Task: Search one way flight ticket for 1 adult, 1 child, 1 infant in seat in premium economy from Gulfport/biloxi: Gulfport-biloxi International Airport to Jackson: Jackson Hole Airport on 5-2-2023. Choice of flights is American. Number of bags: 6 checked bags. Price is upto 110000. Outbound departure time preference is 23:45.
Action: Mouse moved to (288, 121)
Screenshot: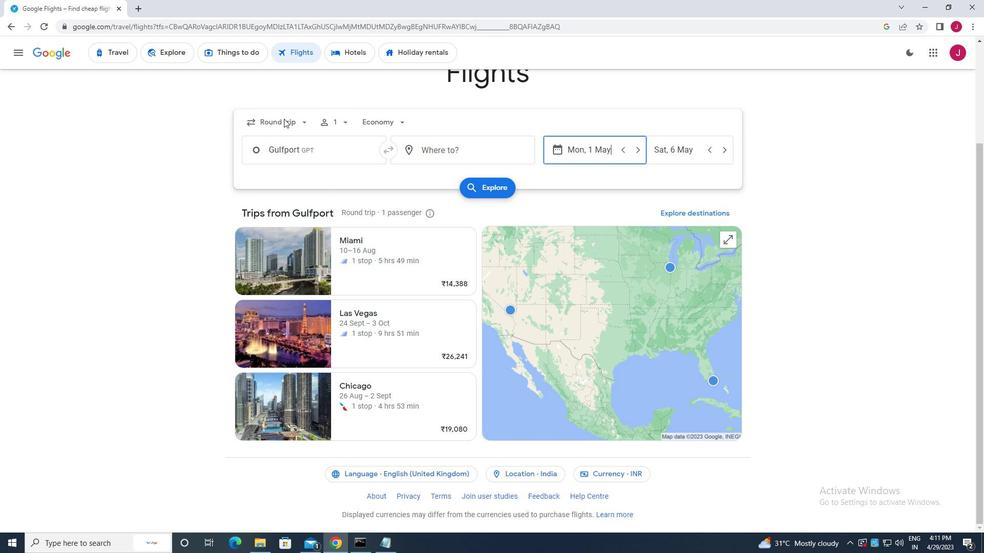 
Action: Mouse pressed left at (288, 121)
Screenshot: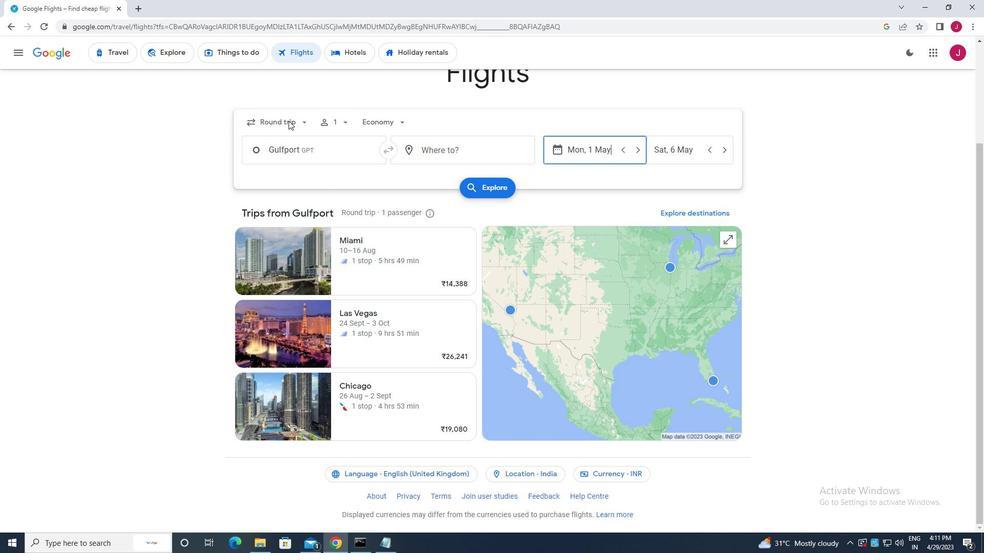 
Action: Mouse moved to (291, 169)
Screenshot: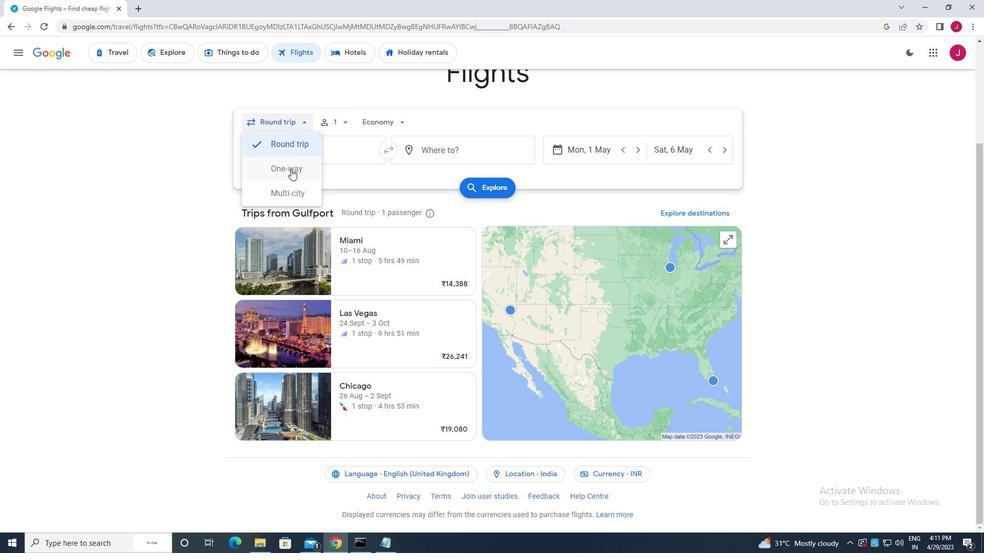 
Action: Mouse pressed left at (291, 169)
Screenshot: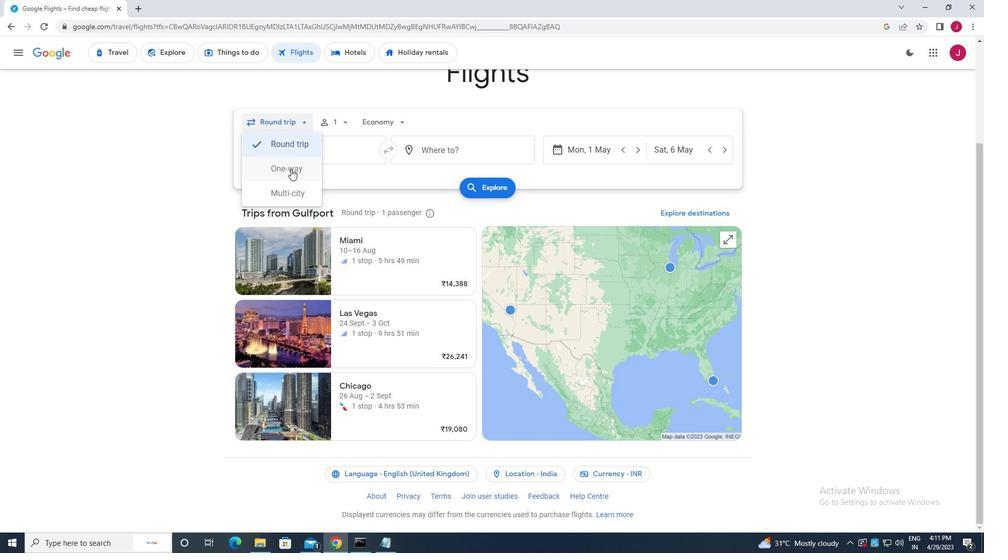 
Action: Mouse moved to (335, 121)
Screenshot: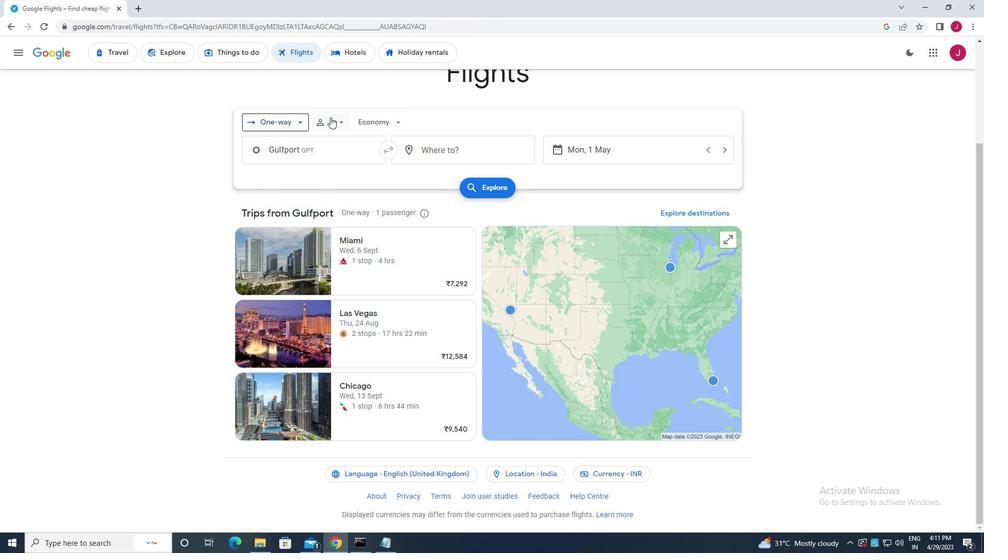 
Action: Mouse pressed left at (335, 121)
Screenshot: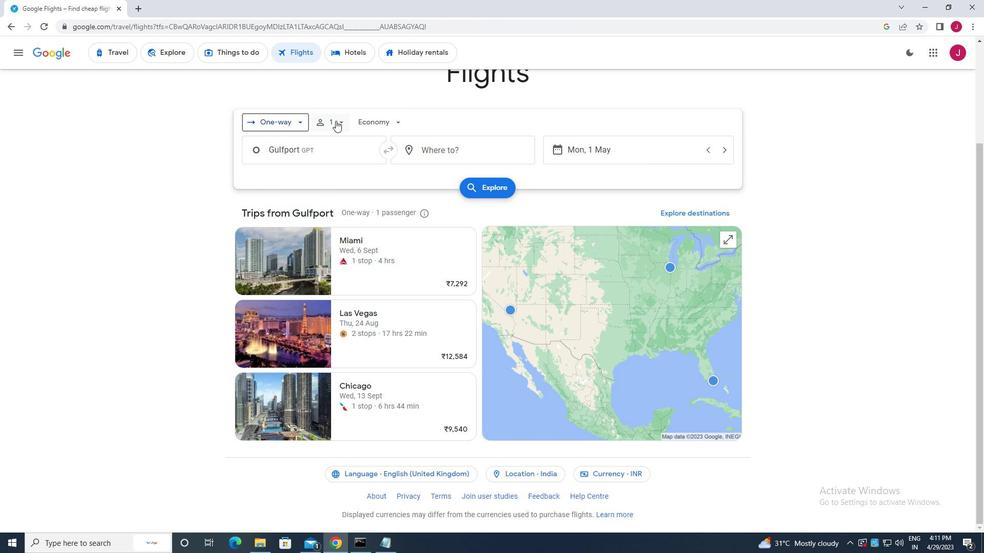 
Action: Mouse moved to (420, 173)
Screenshot: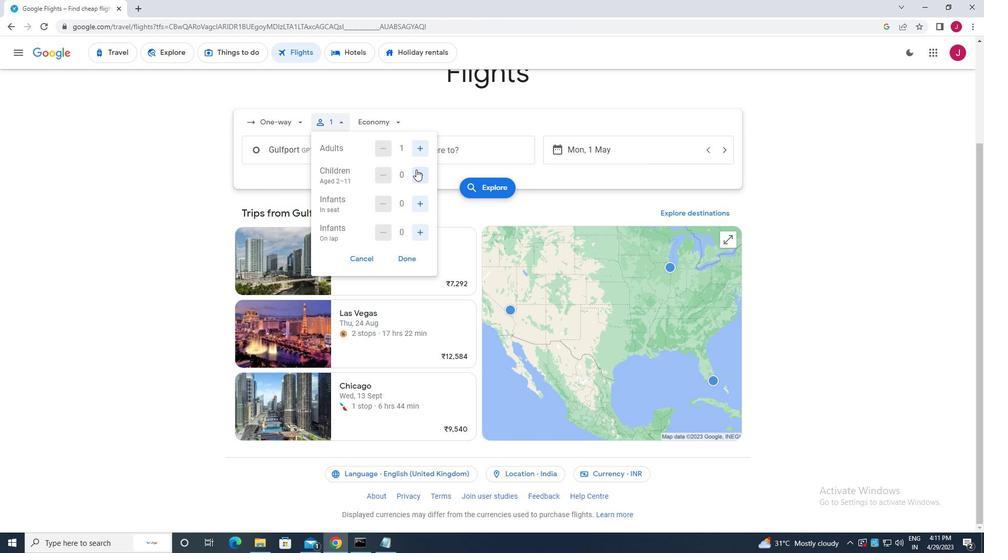 
Action: Mouse pressed left at (420, 173)
Screenshot: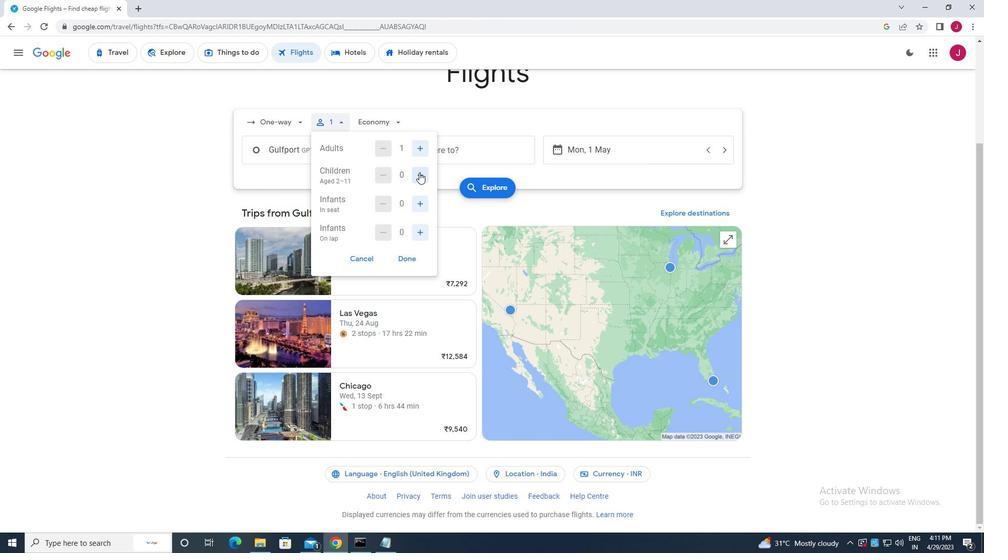 
Action: Mouse moved to (420, 202)
Screenshot: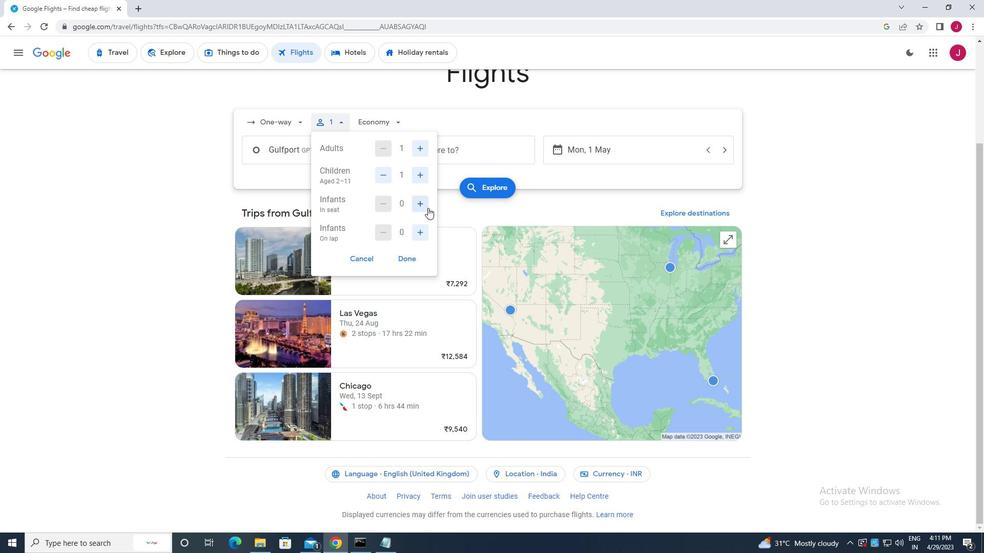 
Action: Mouse pressed left at (420, 202)
Screenshot: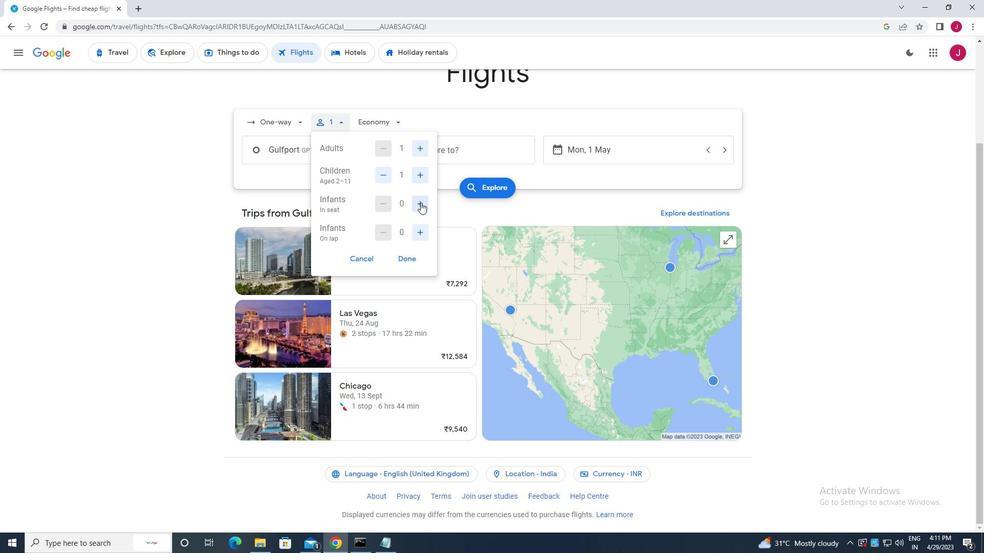 
Action: Mouse moved to (407, 257)
Screenshot: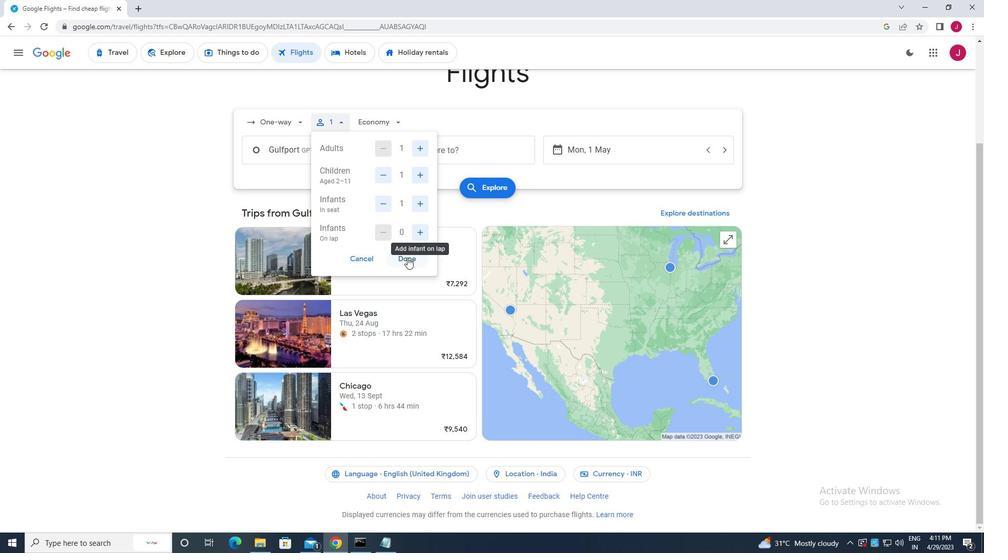 
Action: Mouse pressed left at (407, 257)
Screenshot: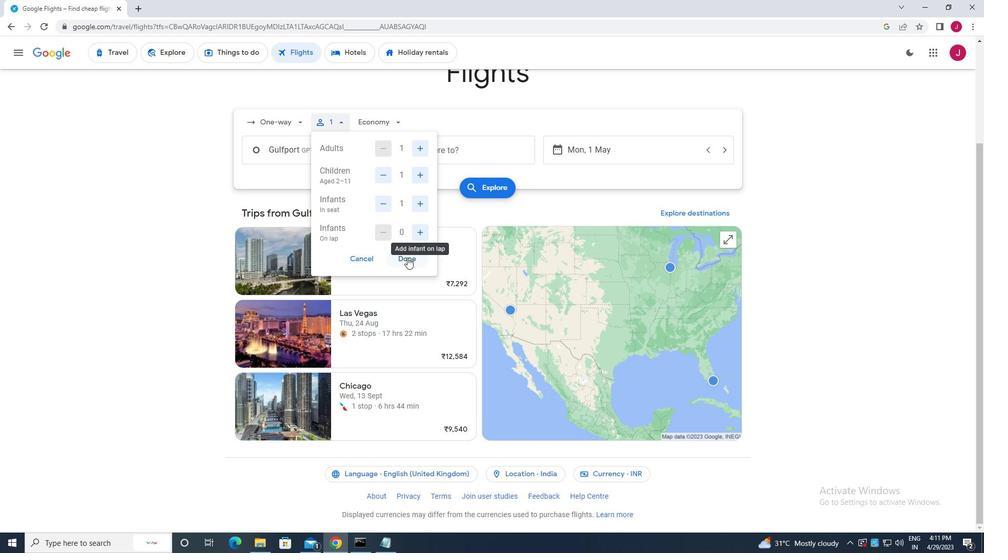 
Action: Mouse moved to (391, 123)
Screenshot: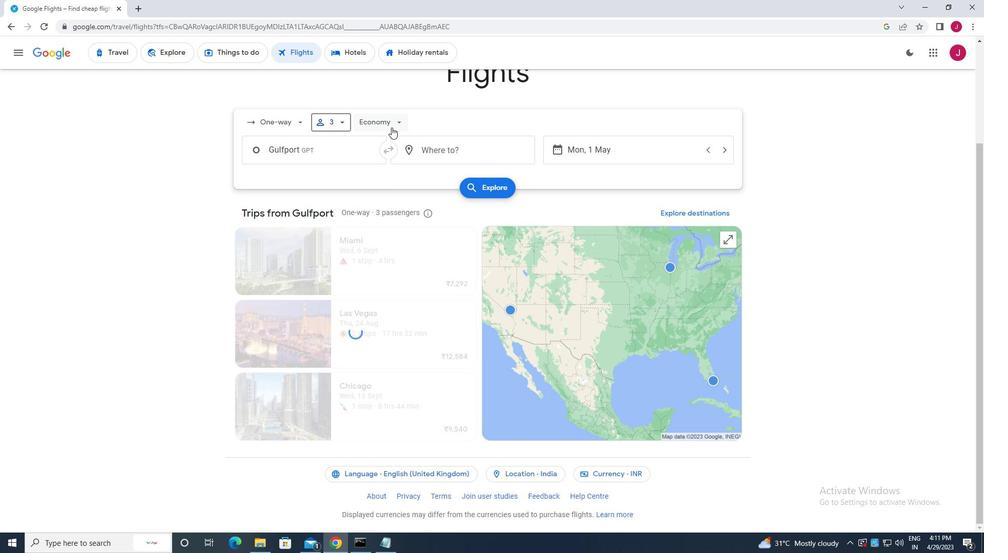 
Action: Mouse pressed left at (391, 123)
Screenshot: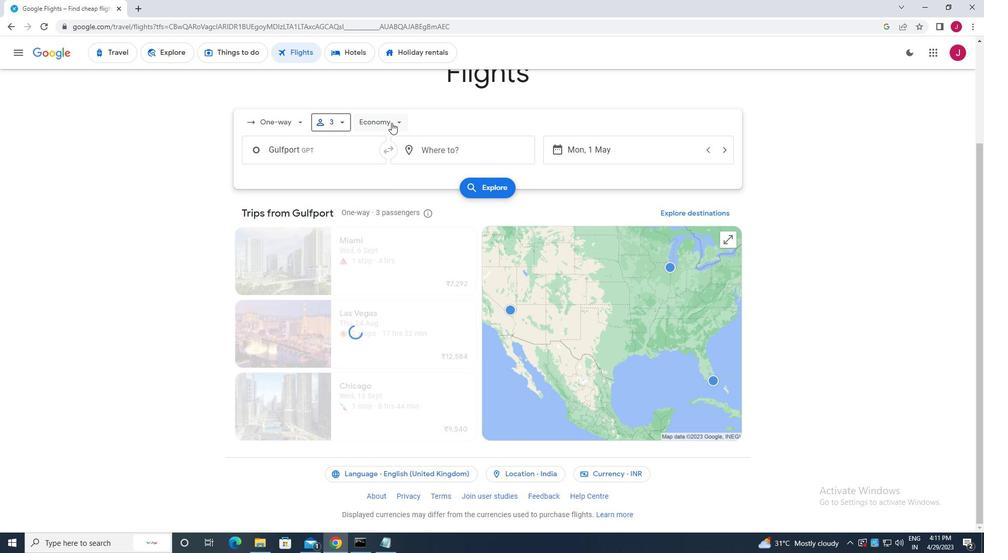 
Action: Mouse moved to (400, 168)
Screenshot: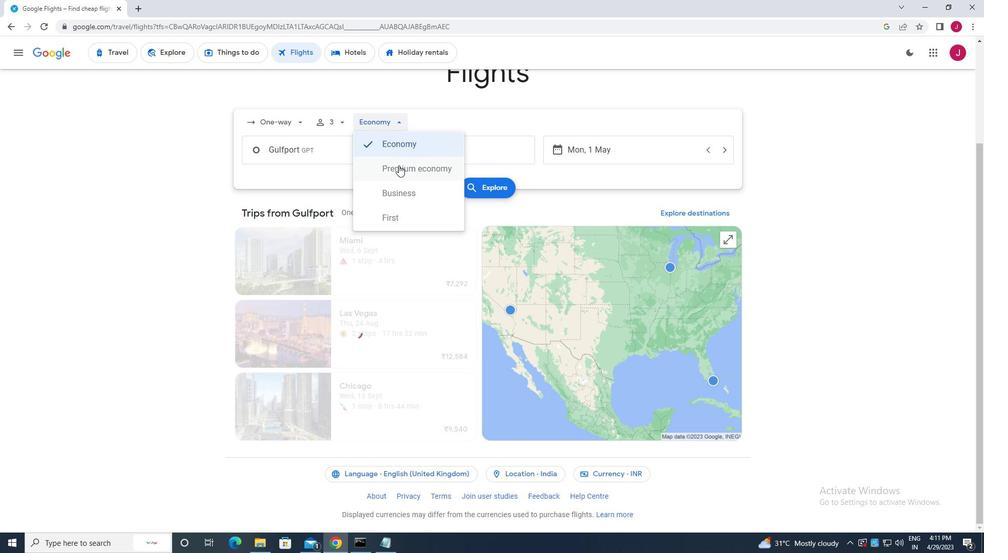 
Action: Mouse pressed left at (400, 168)
Screenshot: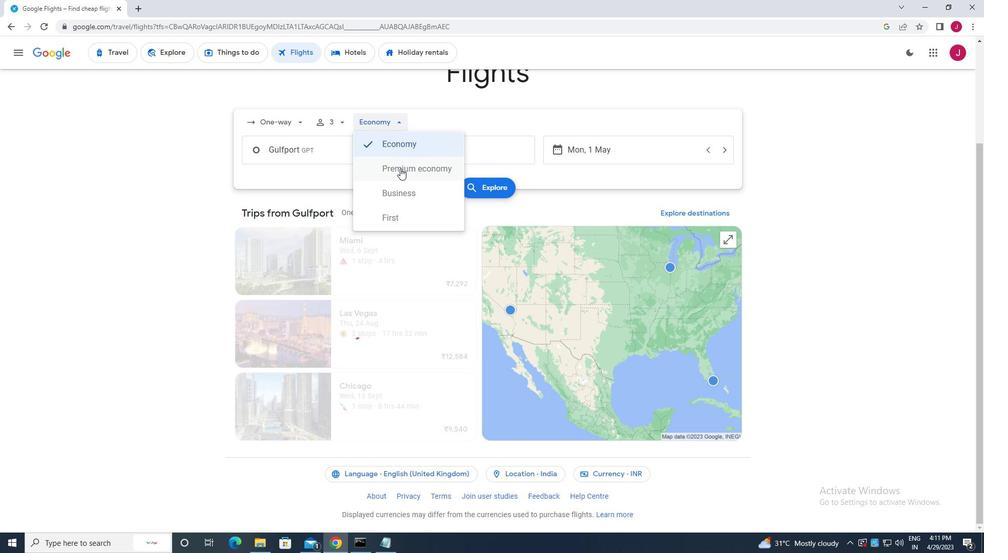 
Action: Mouse moved to (335, 148)
Screenshot: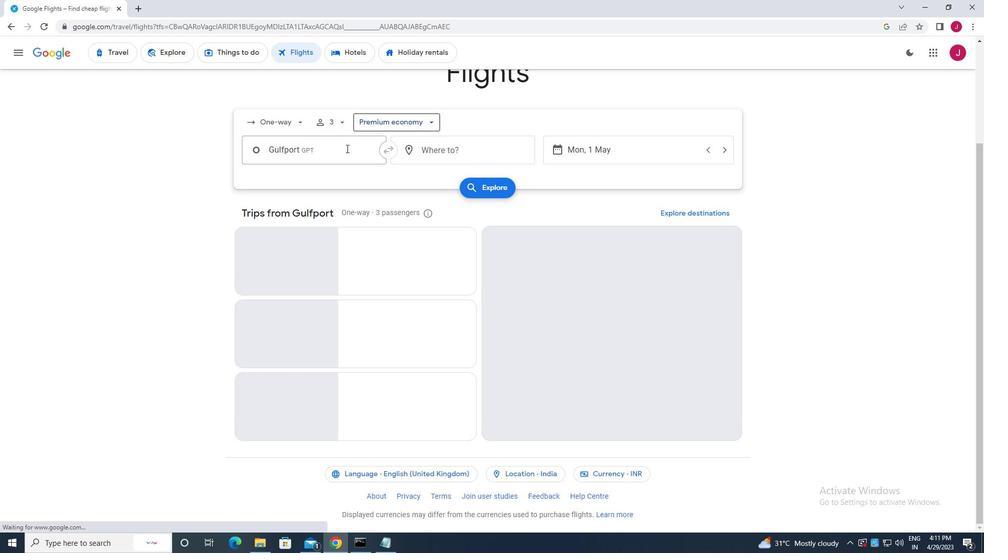 
Action: Mouse pressed left at (335, 148)
Screenshot: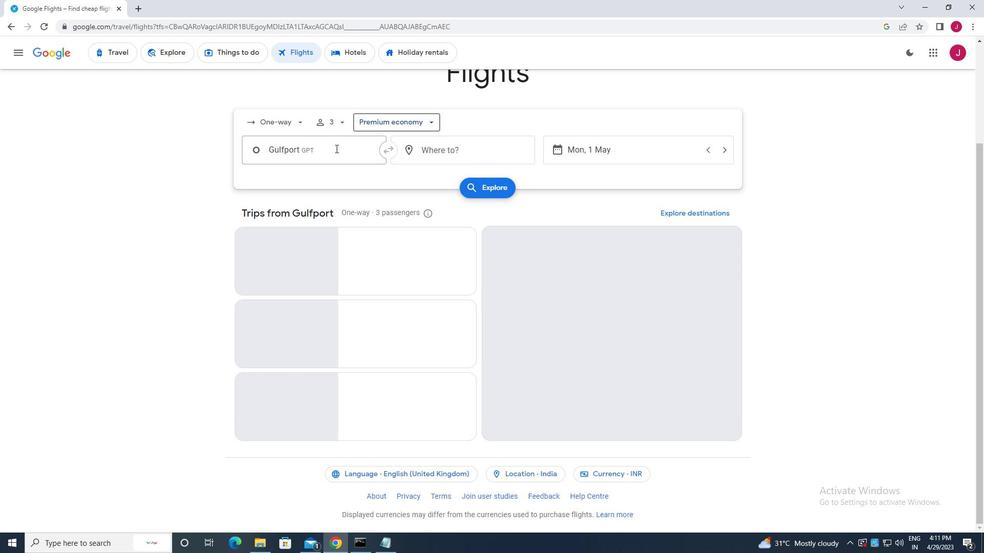 
Action: Mouse moved to (350, 145)
Screenshot: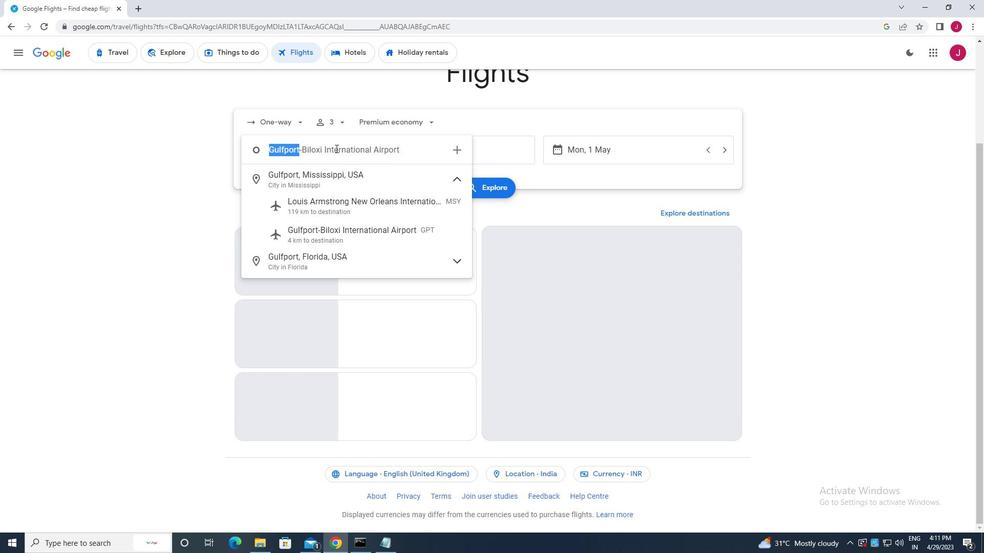 
Action: Key pressed gulfp
Screenshot: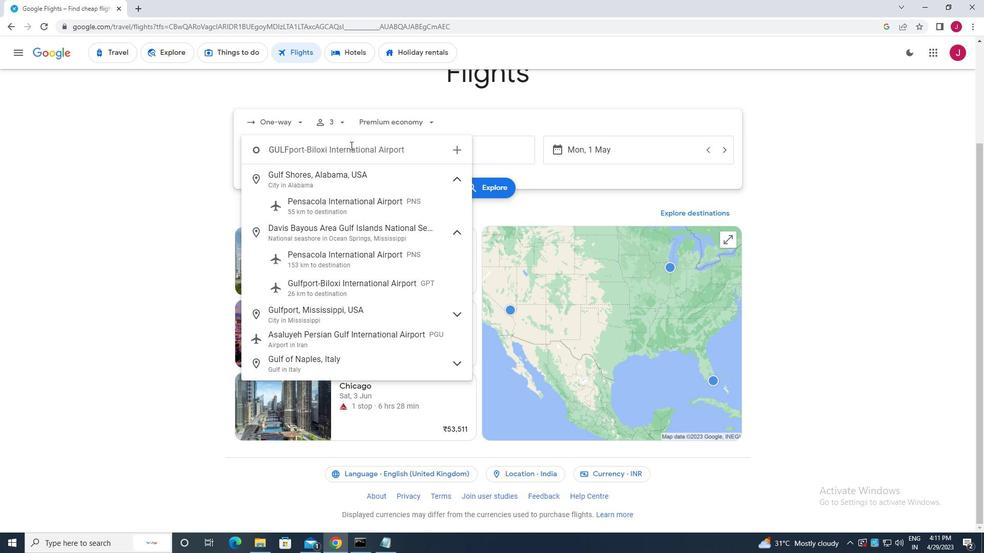 
Action: Mouse moved to (349, 229)
Screenshot: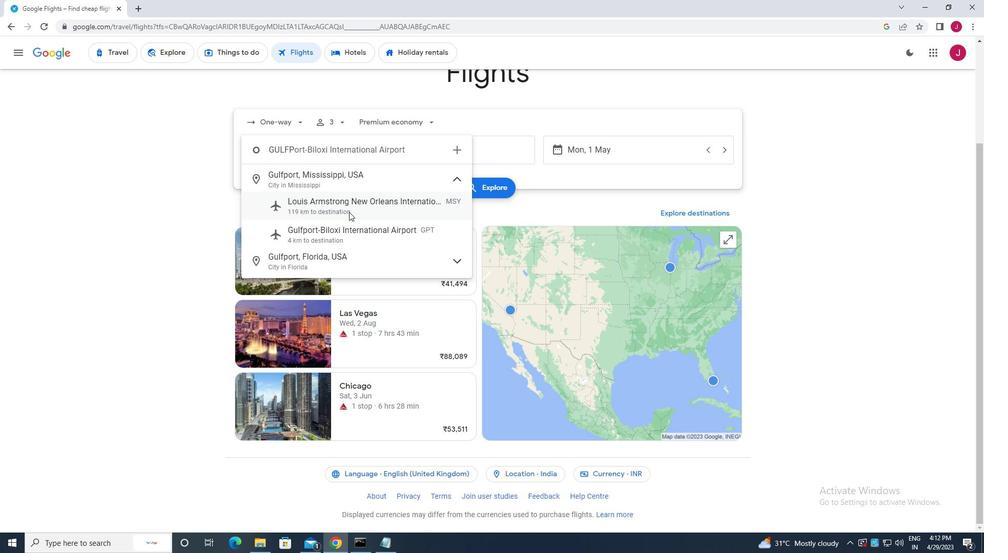 
Action: Mouse pressed left at (349, 229)
Screenshot: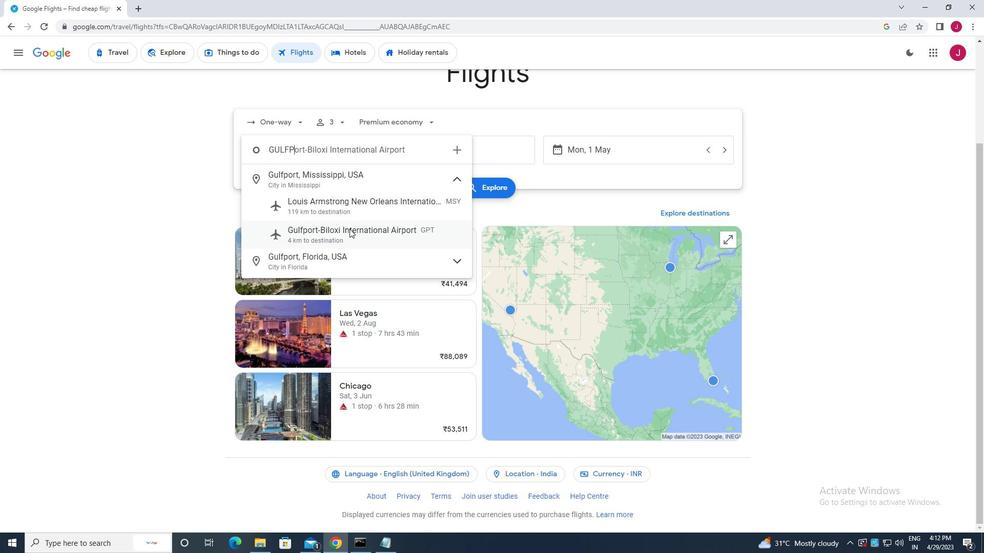 
Action: Mouse moved to (489, 151)
Screenshot: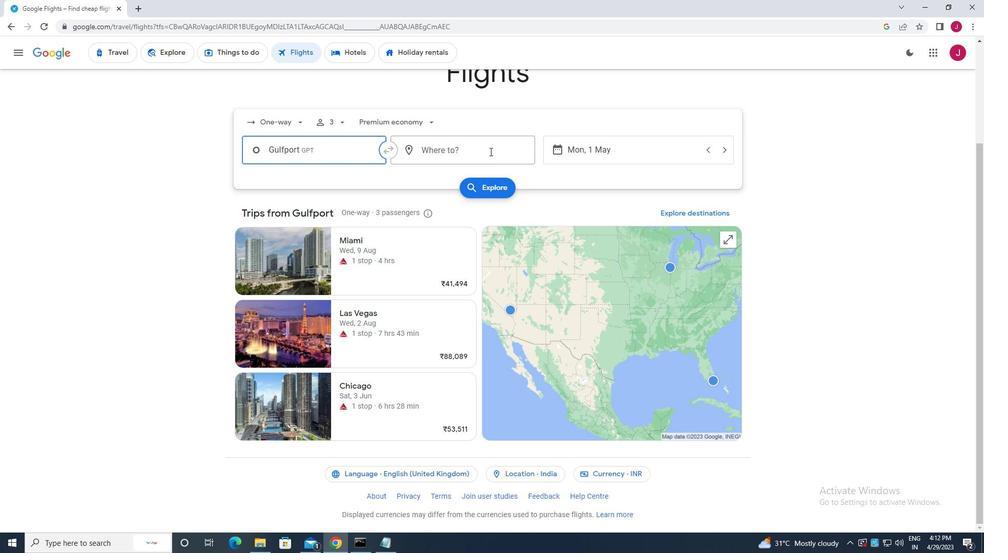
Action: Mouse pressed left at (489, 151)
Screenshot: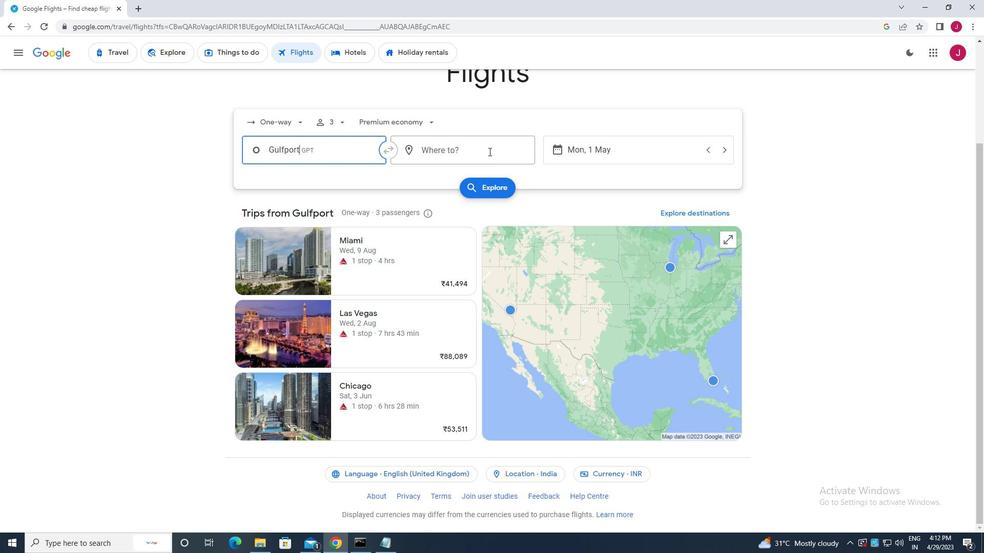 
Action: Key pressed jacksoh<Key.space>
Screenshot: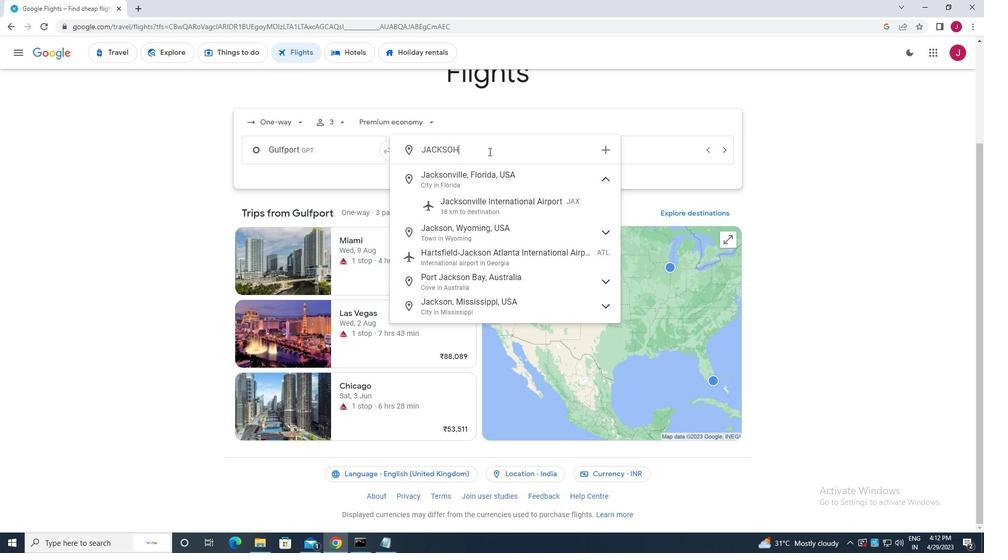 
Action: Mouse moved to (478, 204)
Screenshot: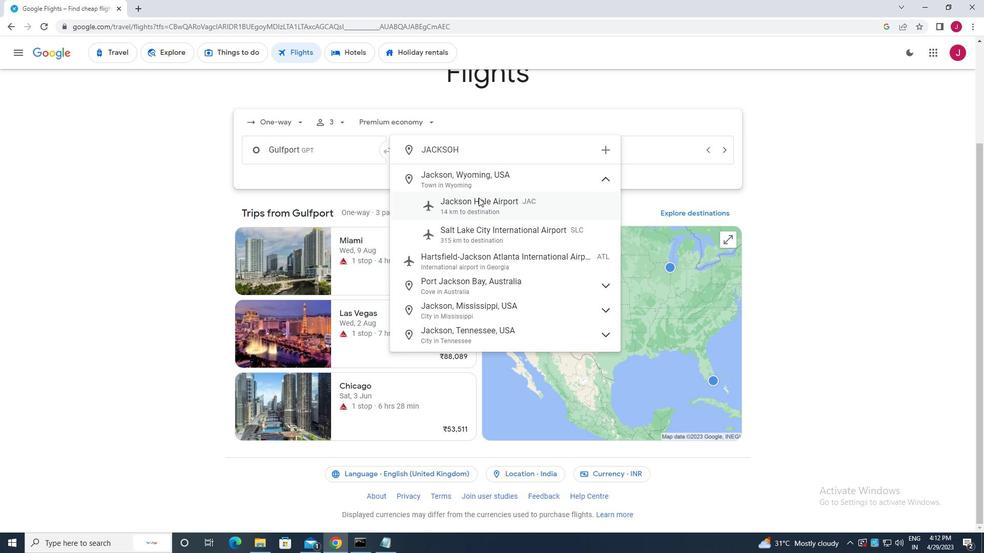 
Action: Mouse pressed left at (478, 204)
Screenshot: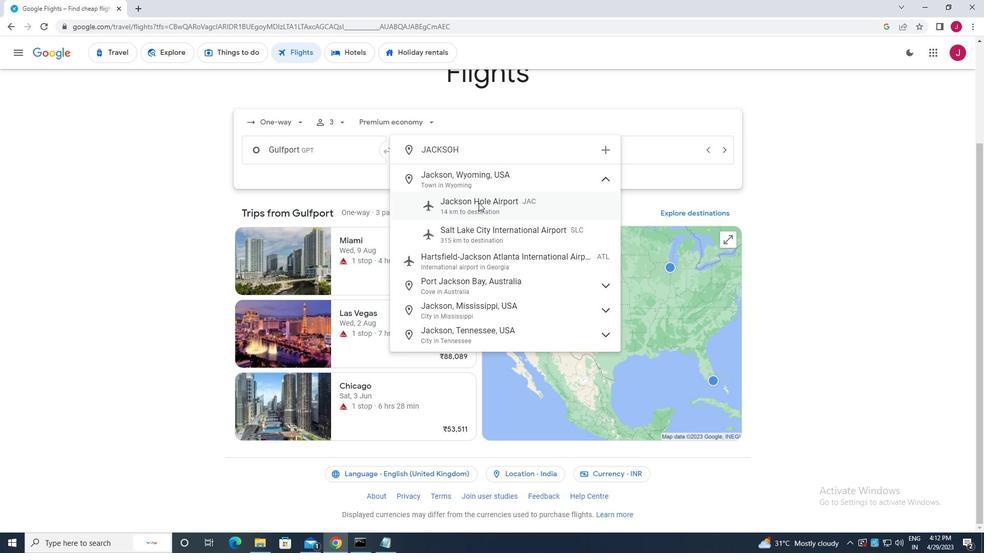 
Action: Mouse moved to (601, 158)
Screenshot: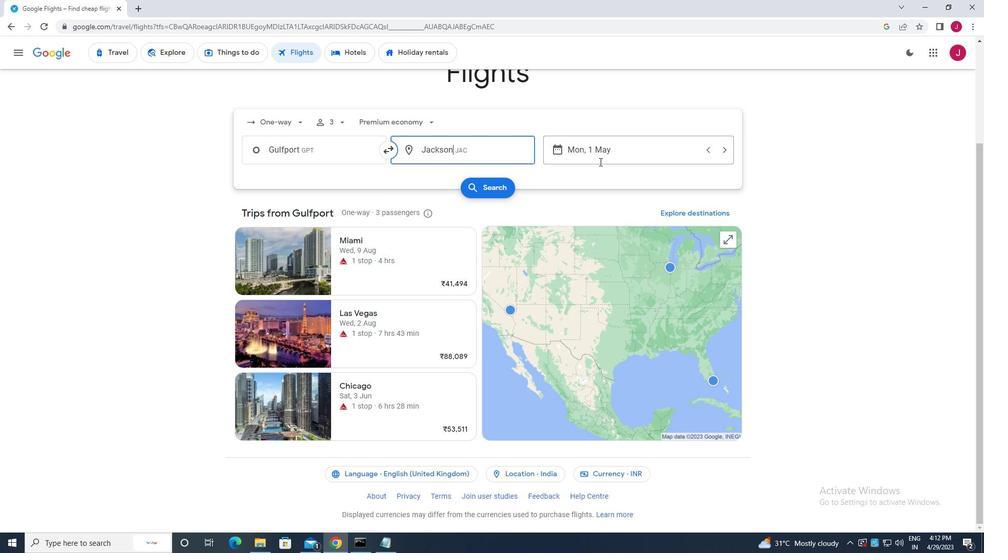 
Action: Mouse pressed left at (601, 158)
Screenshot: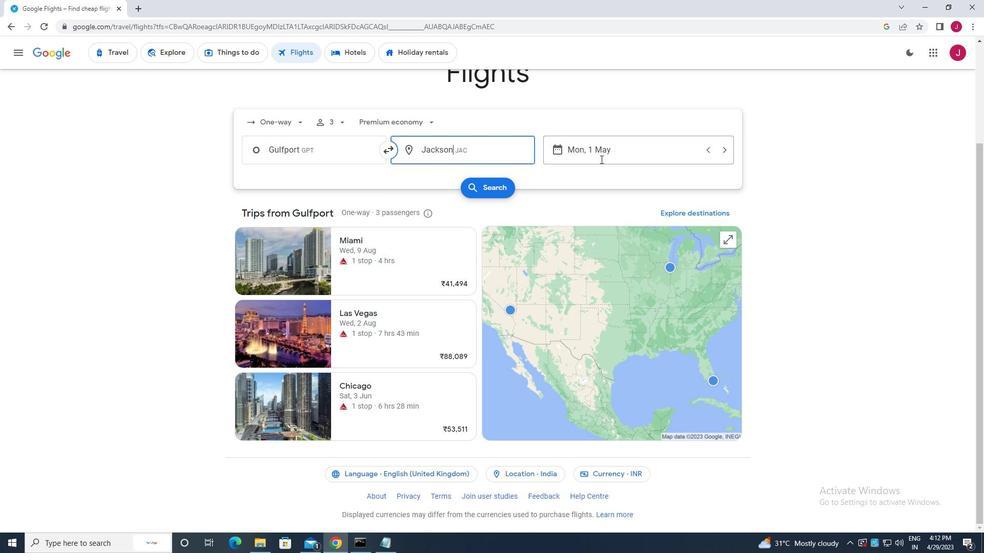 
Action: Mouse moved to (615, 228)
Screenshot: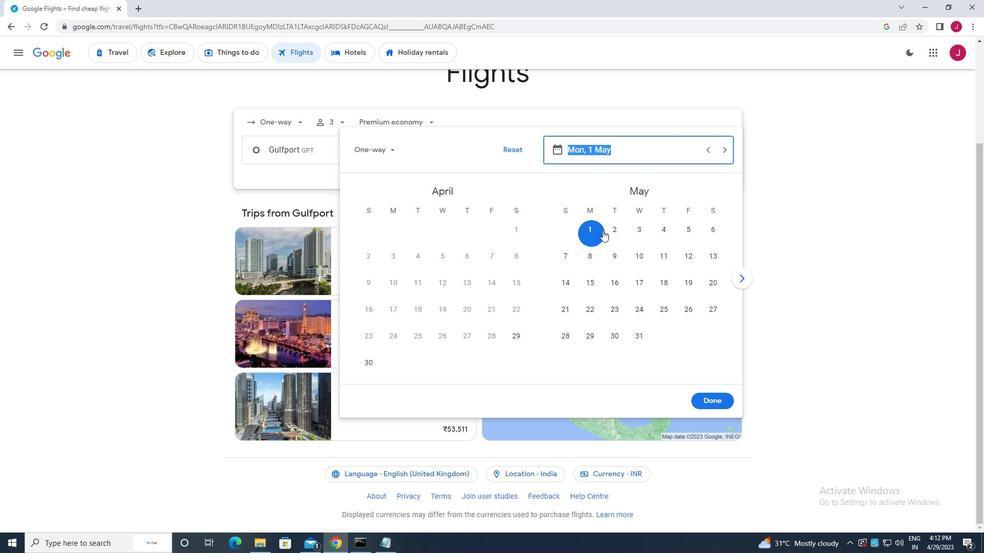 
Action: Mouse pressed left at (615, 228)
Screenshot: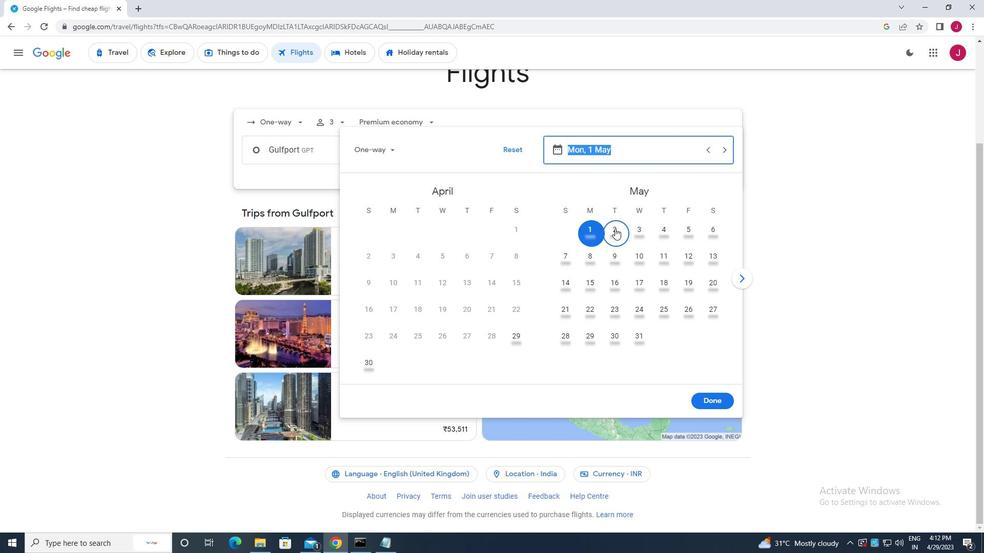 
Action: Mouse moved to (717, 400)
Screenshot: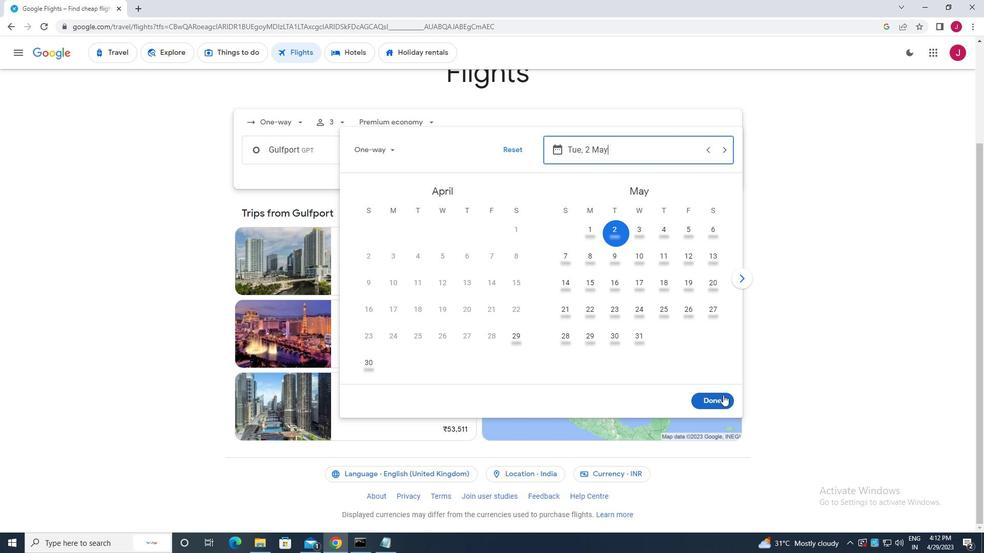
Action: Mouse pressed left at (717, 400)
Screenshot: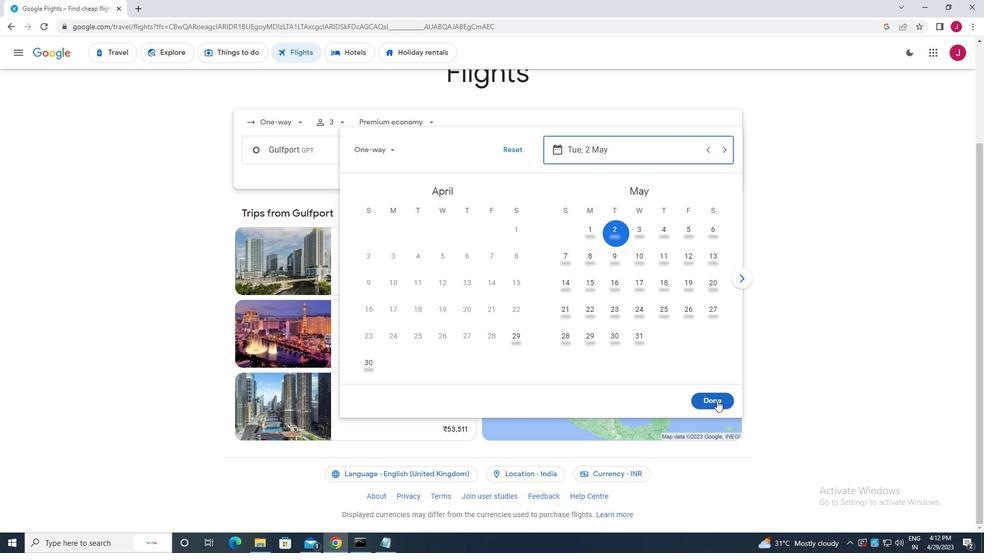 
Action: Mouse moved to (486, 188)
Screenshot: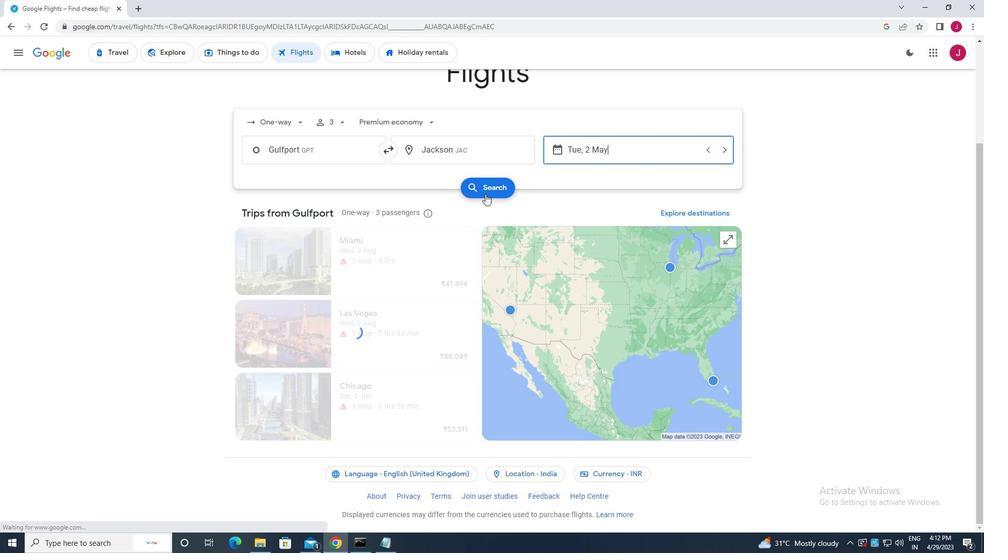 
Action: Mouse pressed left at (486, 188)
Screenshot: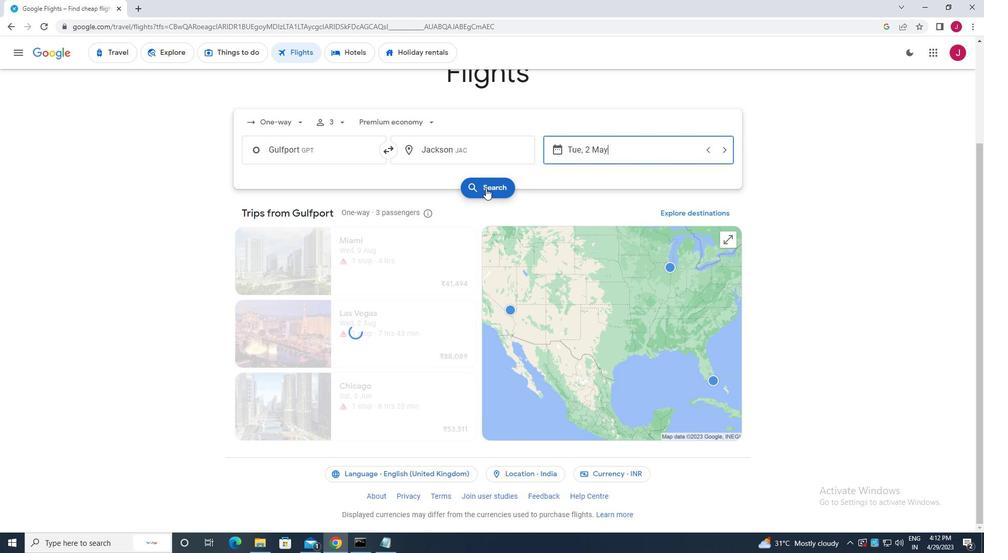 
Action: Mouse moved to (268, 146)
Screenshot: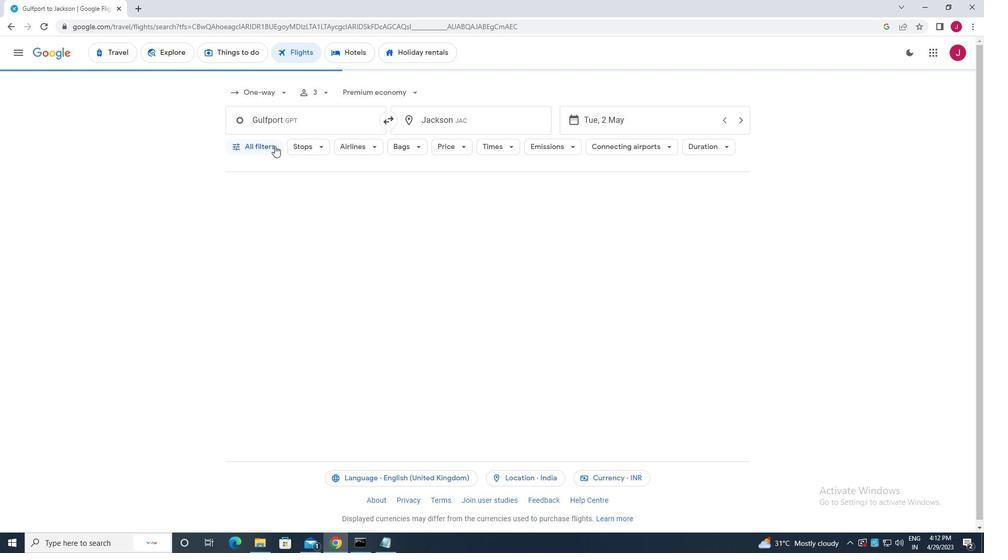 
Action: Mouse pressed left at (268, 146)
Screenshot: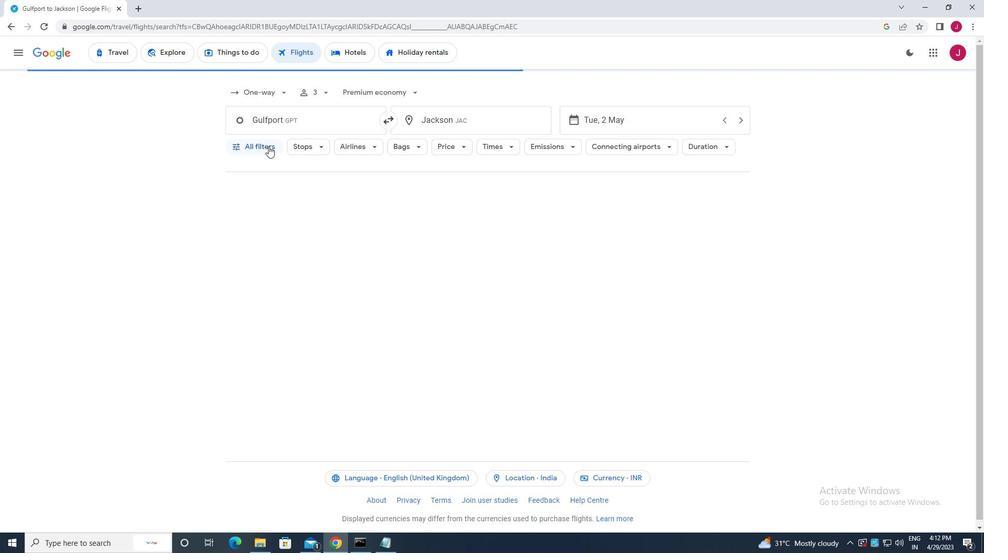 
Action: Mouse moved to (290, 191)
Screenshot: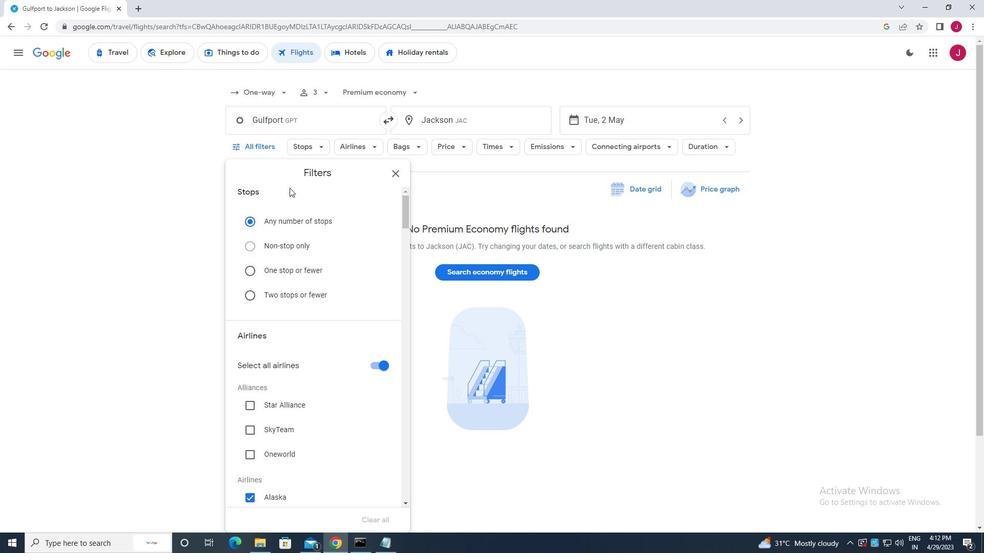 
Action: Mouse scrolled (290, 190) with delta (0, 0)
Screenshot: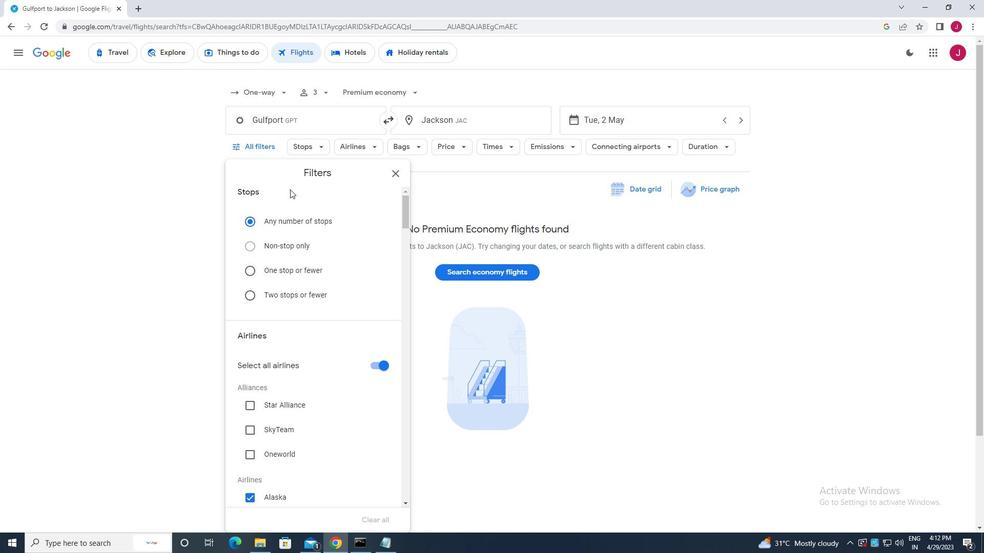 
Action: Mouse scrolled (290, 190) with delta (0, 0)
Screenshot: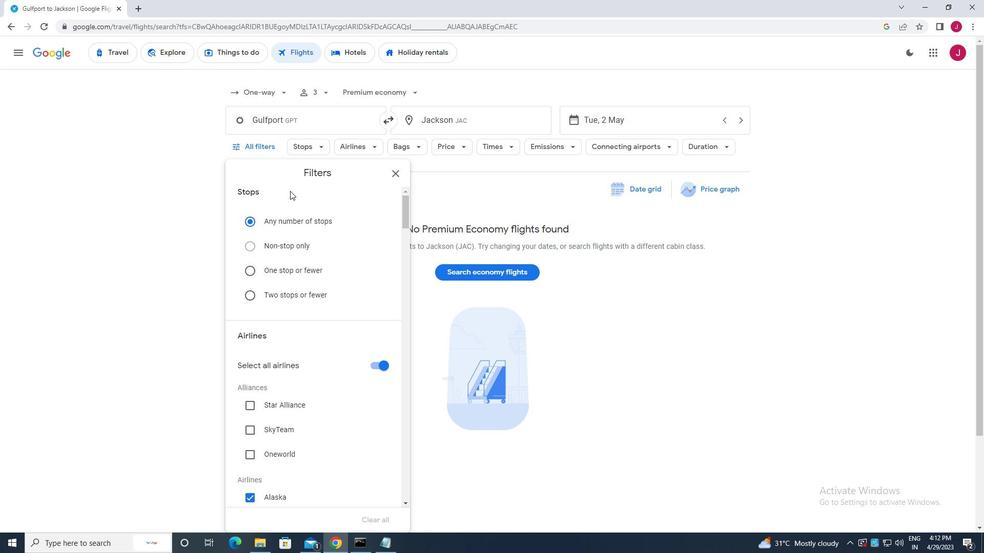 
Action: Mouse moved to (374, 265)
Screenshot: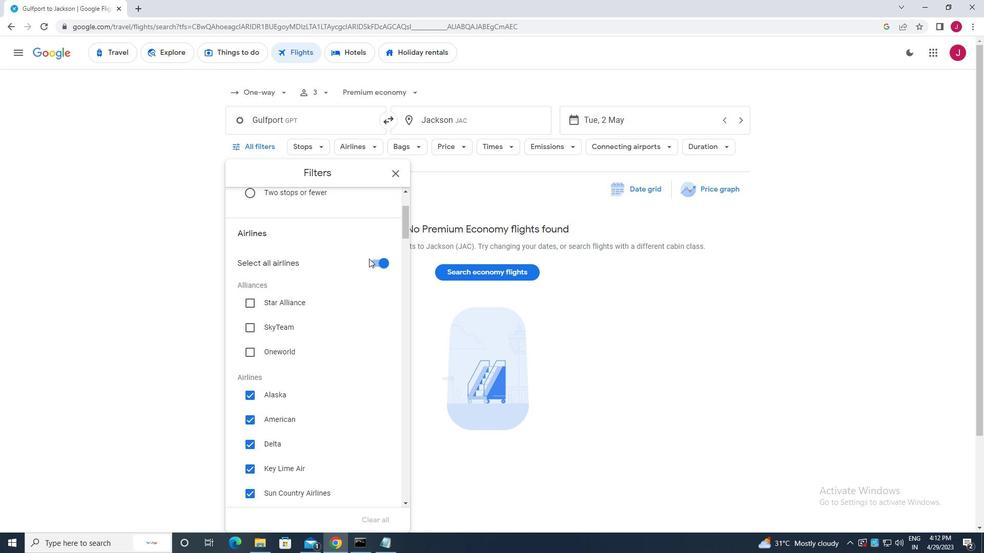 
Action: Mouse pressed left at (374, 265)
Screenshot: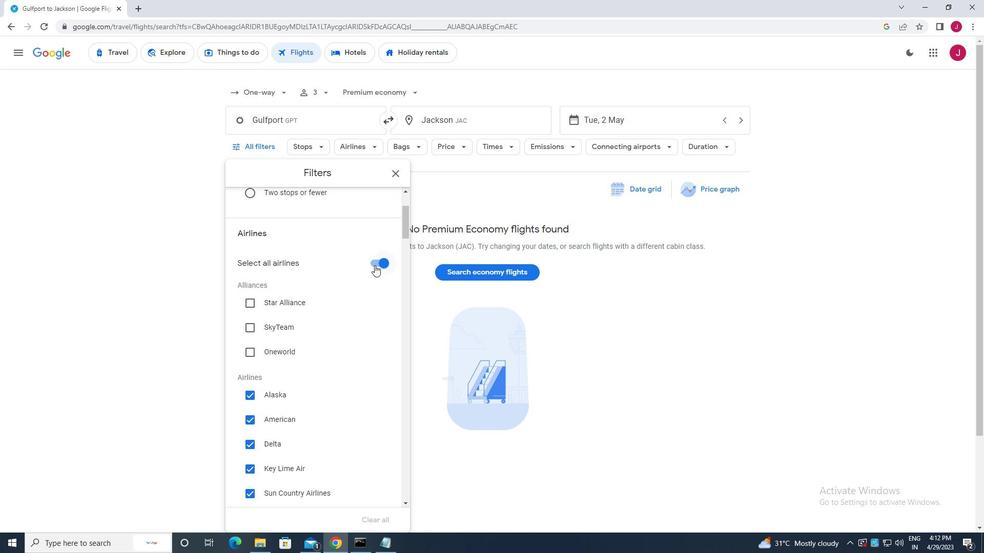 
Action: Mouse moved to (347, 268)
Screenshot: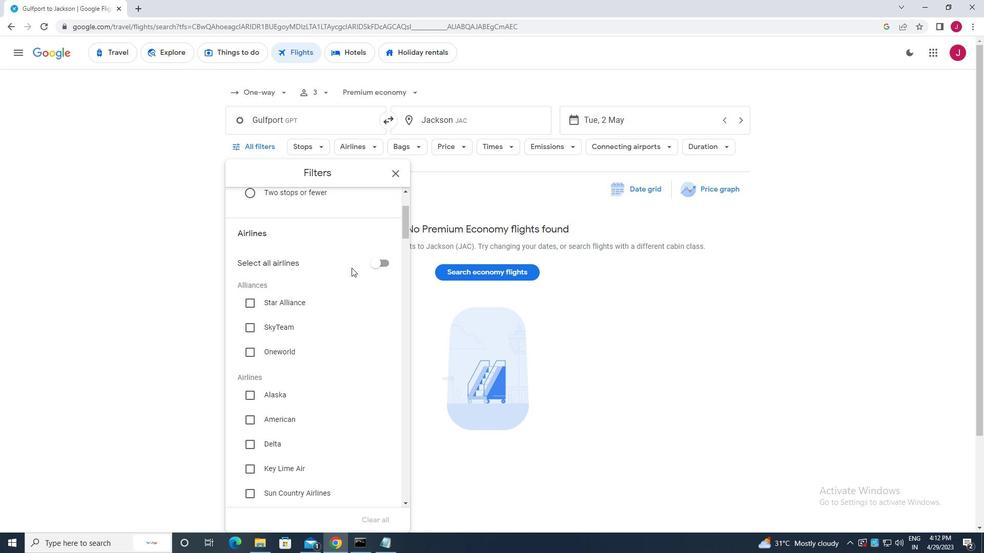 
Action: Mouse scrolled (347, 268) with delta (0, 0)
Screenshot: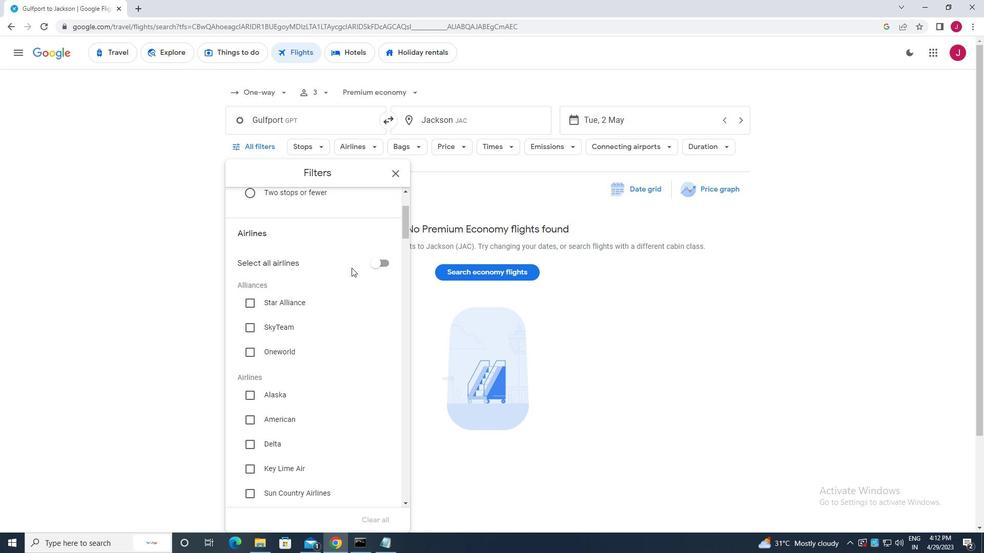 
Action: Mouse moved to (340, 268)
Screenshot: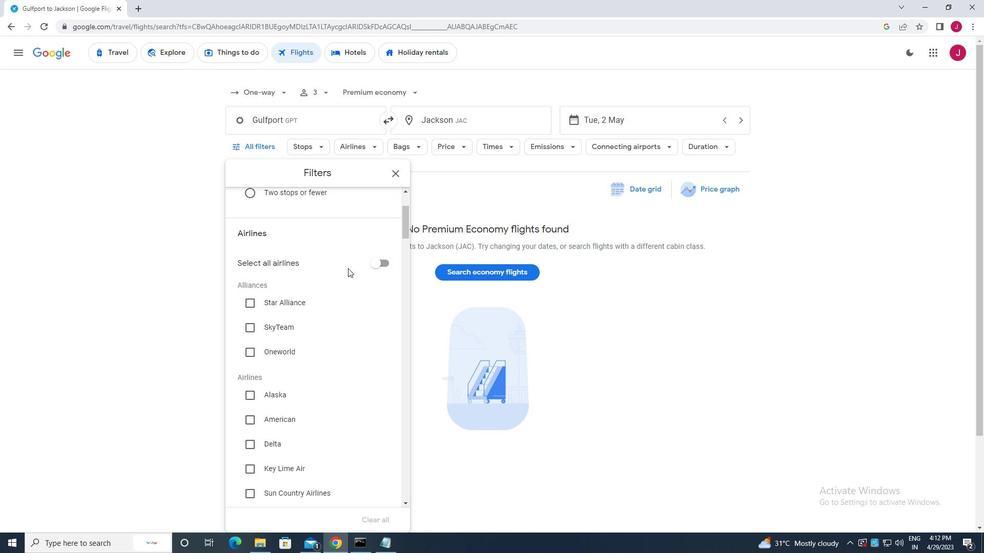 
Action: Mouse scrolled (340, 268) with delta (0, 0)
Screenshot: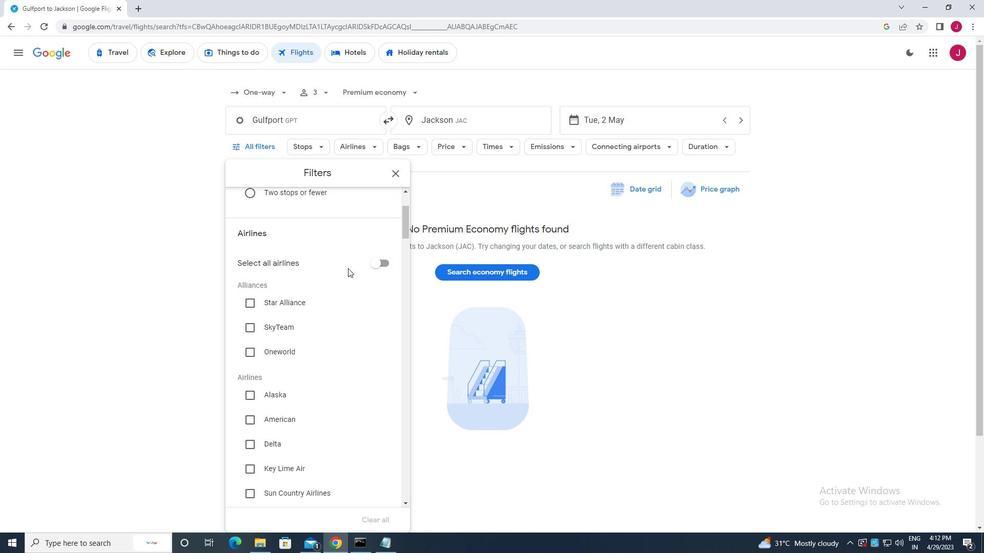 
Action: Mouse moved to (339, 268)
Screenshot: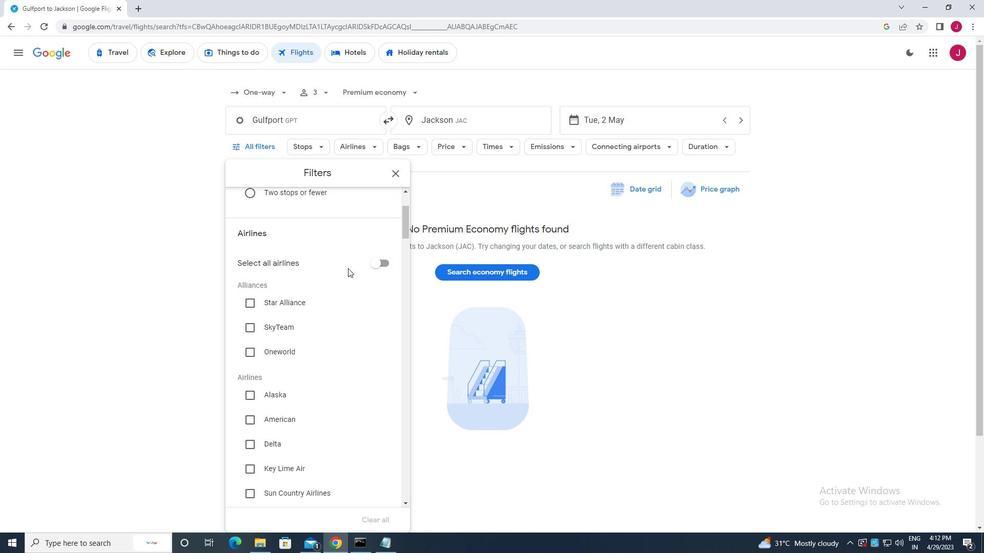 
Action: Mouse scrolled (339, 268) with delta (0, 0)
Screenshot: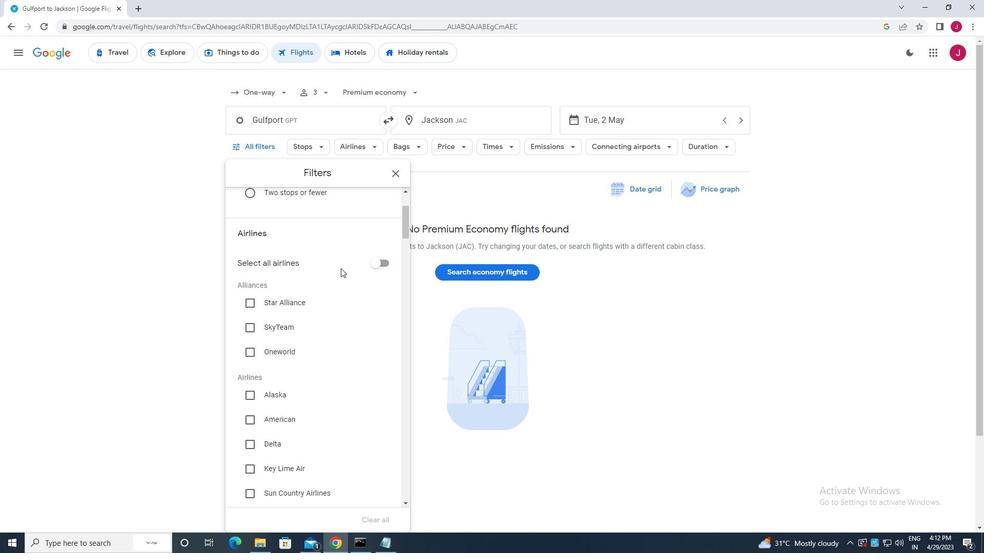 
Action: Mouse moved to (248, 265)
Screenshot: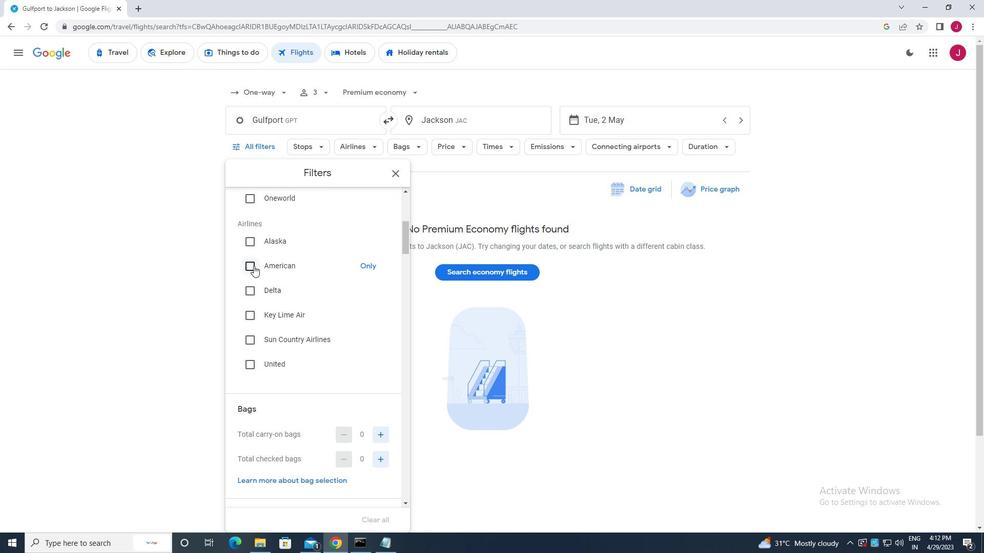
Action: Mouse pressed left at (248, 265)
Screenshot: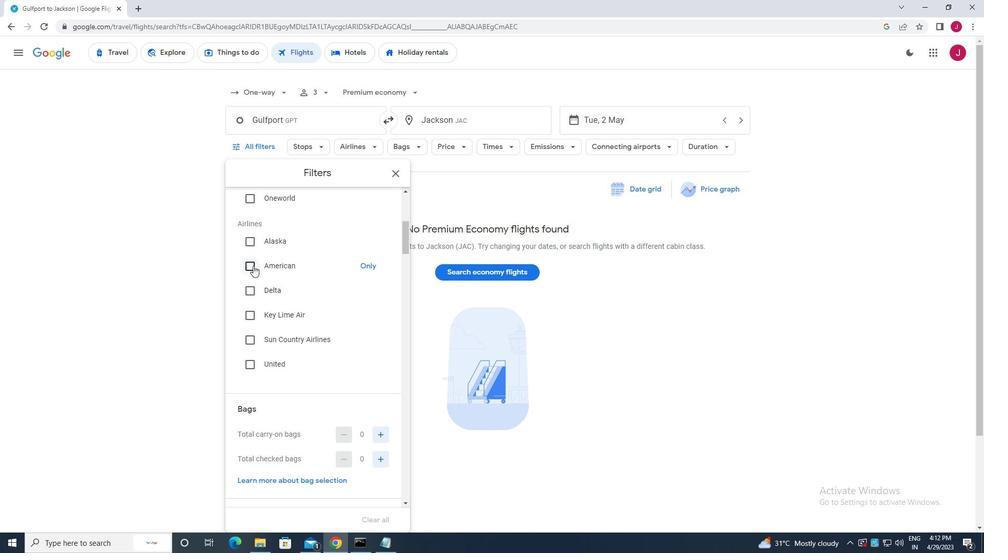 
Action: Mouse moved to (332, 285)
Screenshot: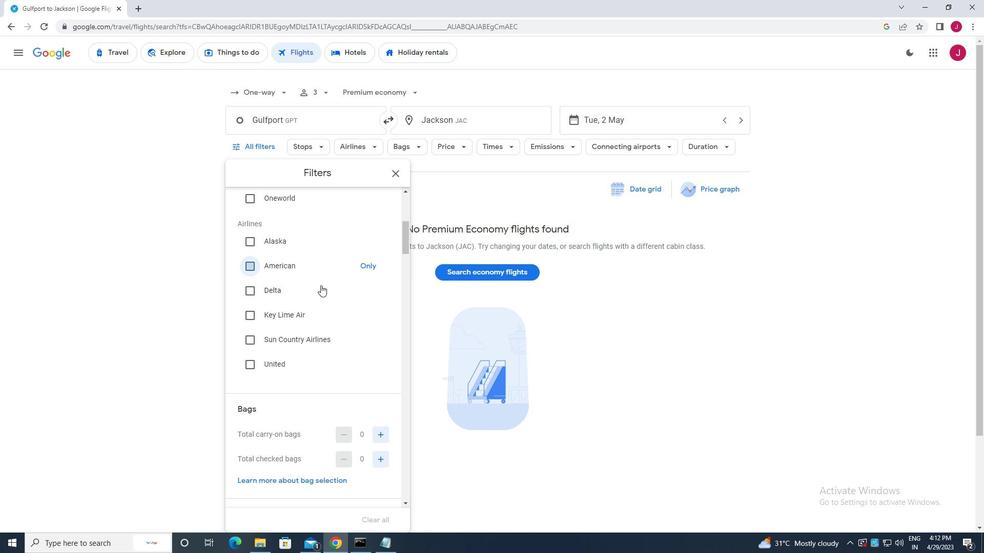 
Action: Mouse scrolled (332, 285) with delta (0, 0)
Screenshot: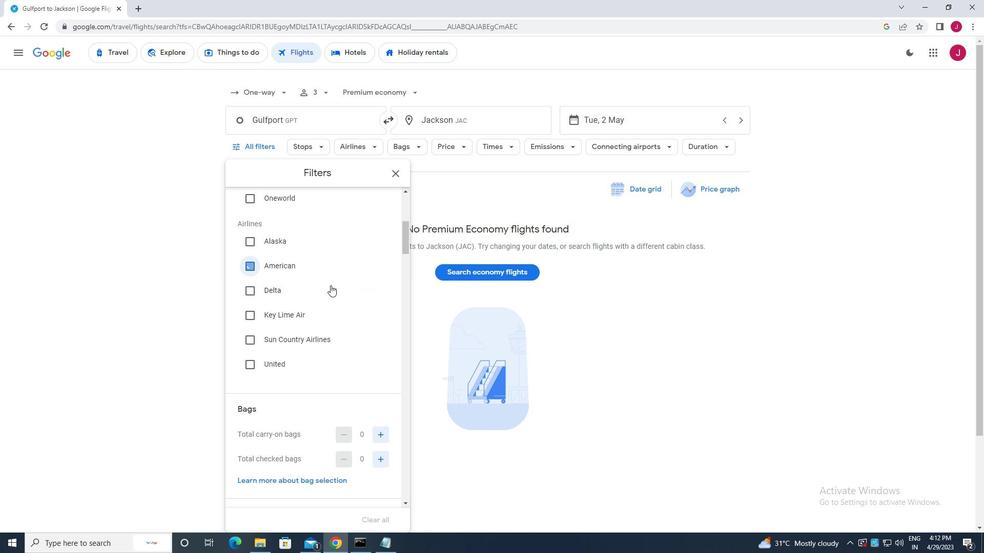 
Action: Mouse scrolled (332, 285) with delta (0, 0)
Screenshot: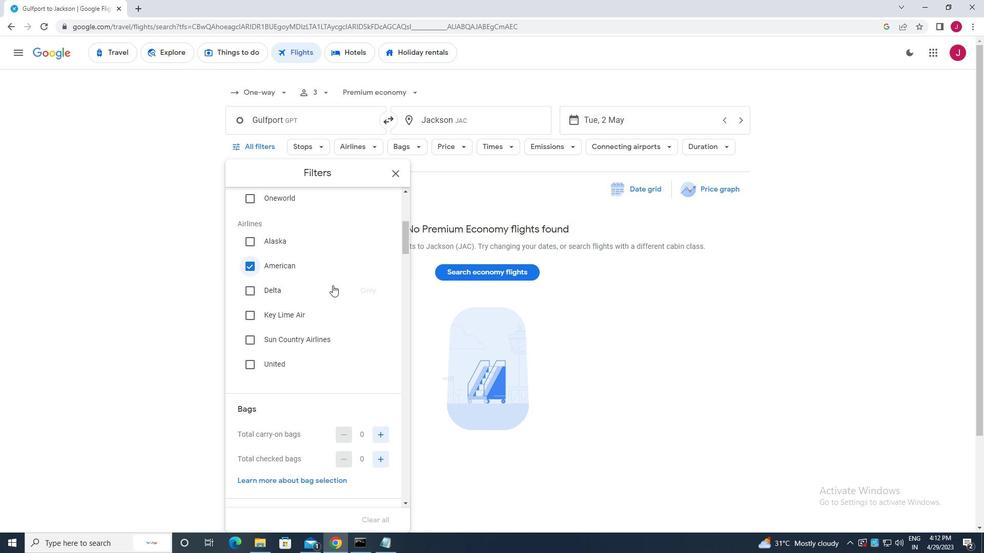 
Action: Mouse moved to (332, 285)
Screenshot: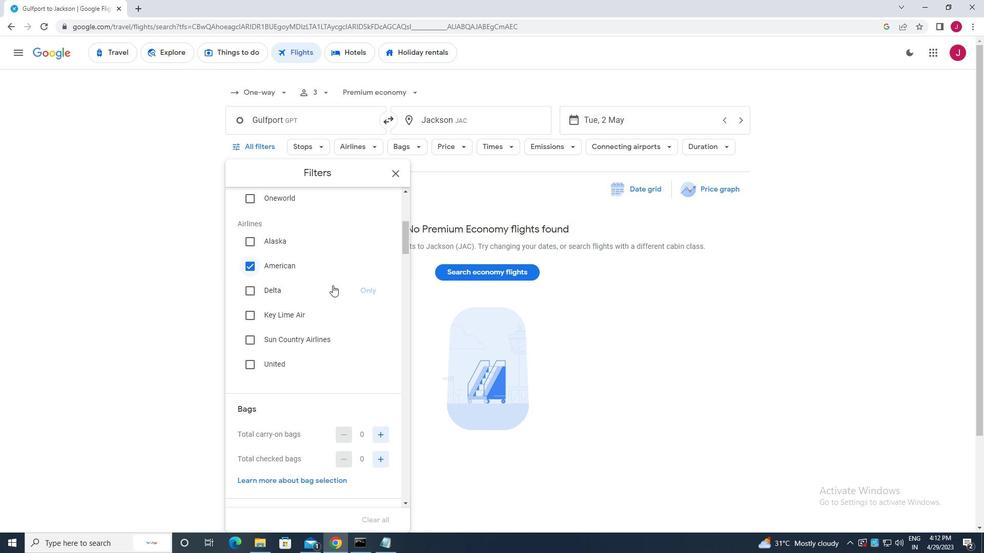 
Action: Mouse scrolled (332, 285) with delta (0, 0)
Screenshot: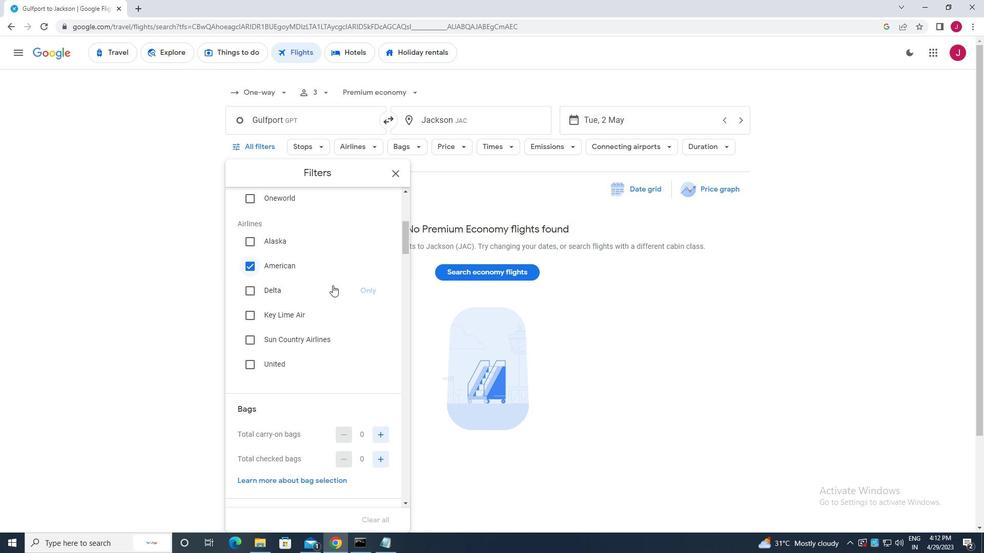 
Action: Mouse moved to (330, 284)
Screenshot: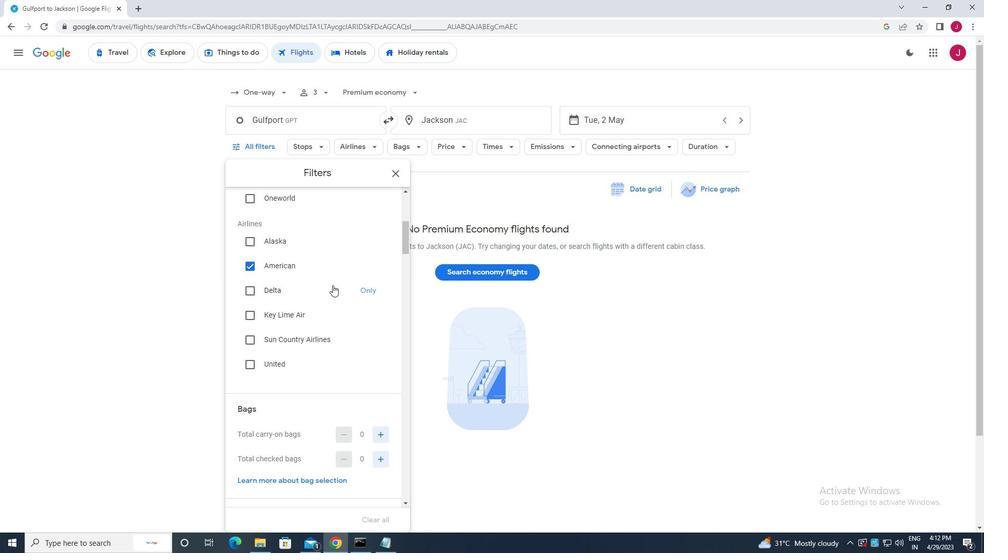 
Action: Mouse scrolled (330, 283) with delta (0, 0)
Screenshot: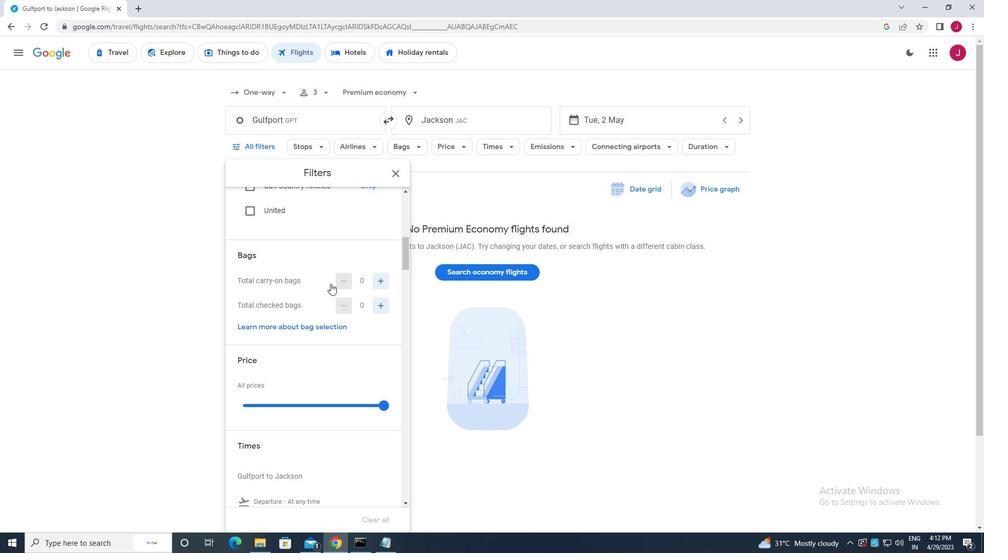 
Action: Mouse moved to (379, 255)
Screenshot: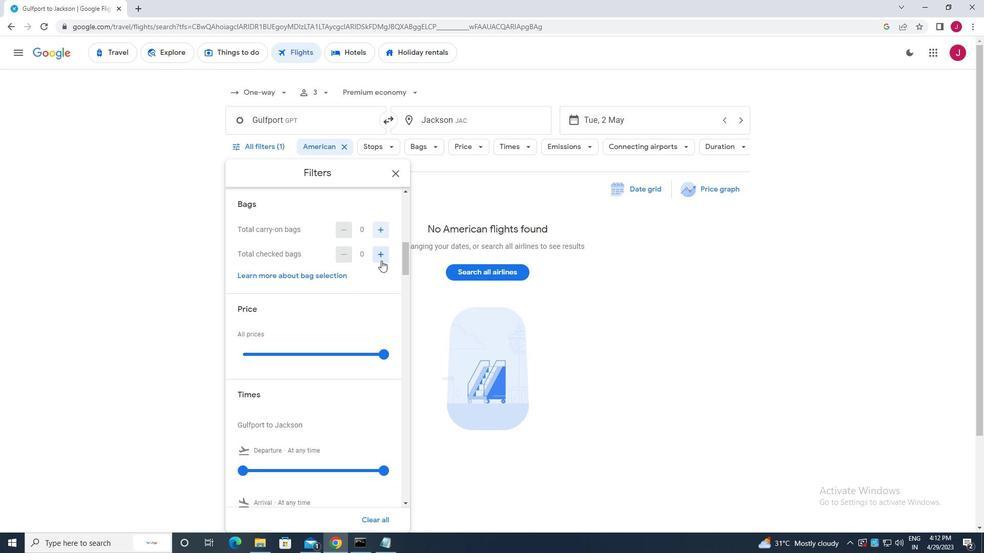 
Action: Mouse pressed left at (379, 255)
Screenshot: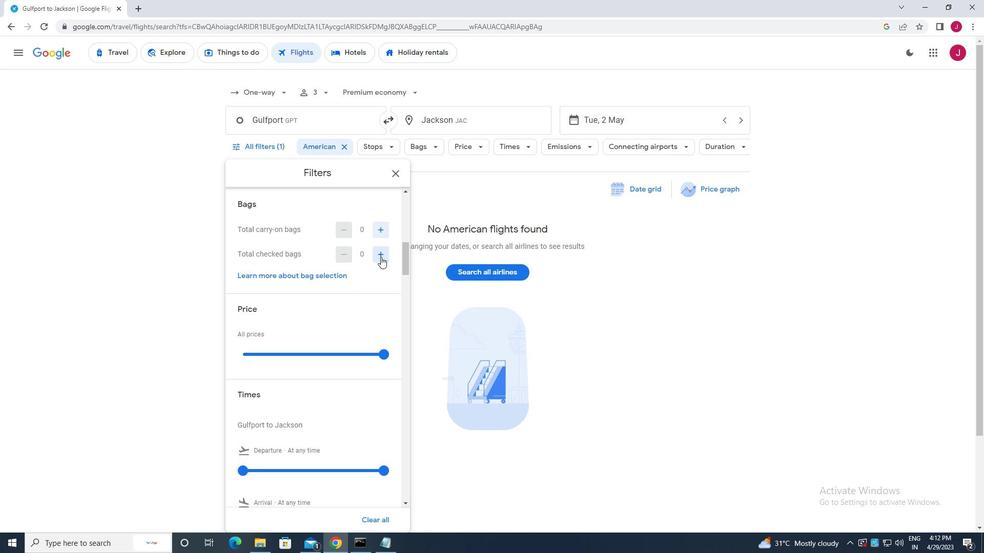 
Action: Mouse pressed left at (379, 255)
Screenshot: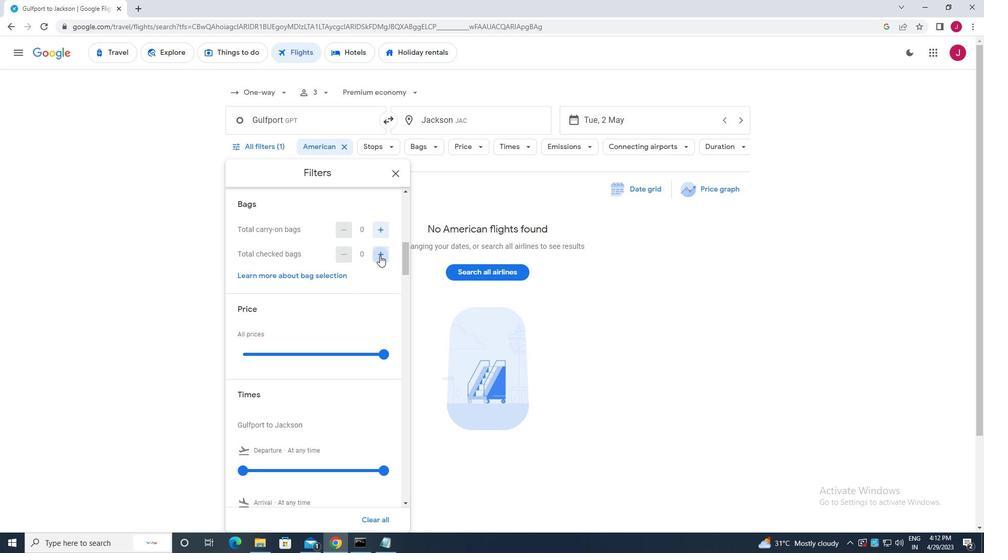 
Action: Mouse pressed left at (379, 255)
Screenshot: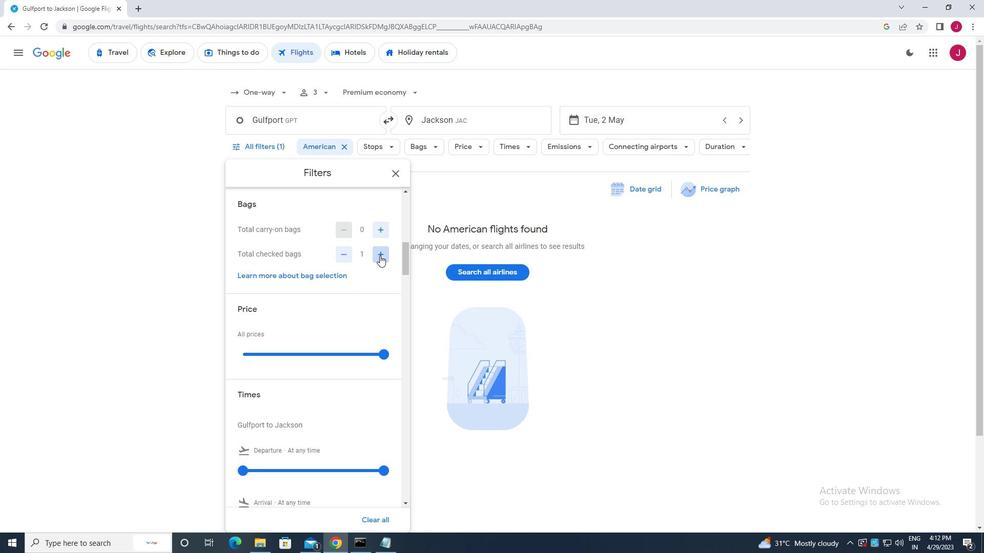 
Action: Mouse pressed left at (379, 255)
Screenshot: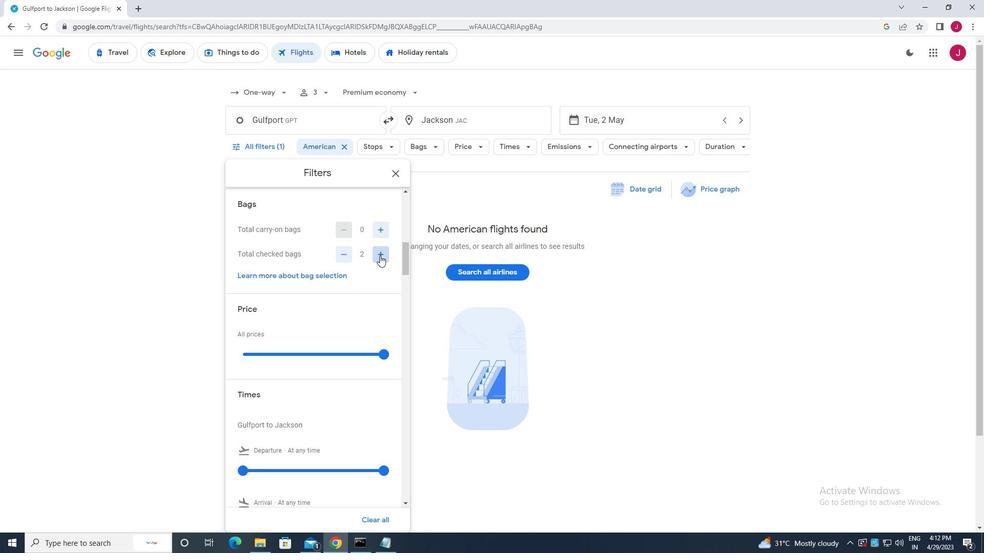 
Action: Mouse pressed left at (379, 255)
Screenshot: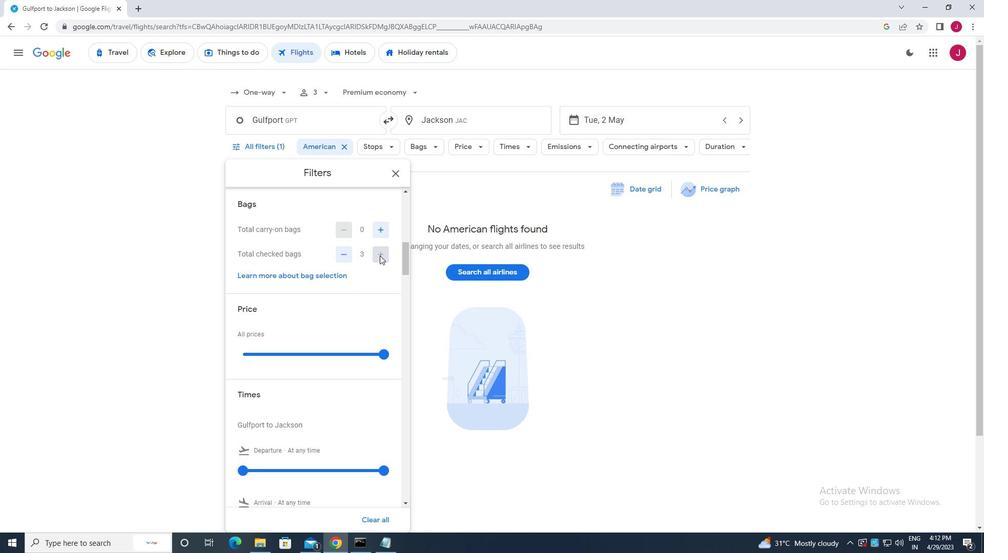 
Action: Mouse pressed left at (379, 255)
Screenshot: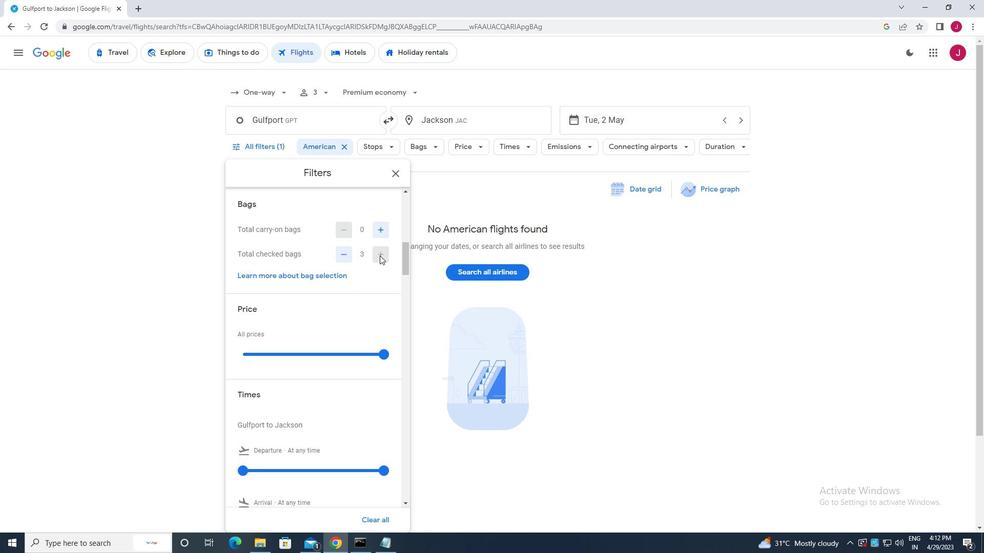 
Action: Mouse scrolled (379, 255) with delta (0, 0)
Screenshot: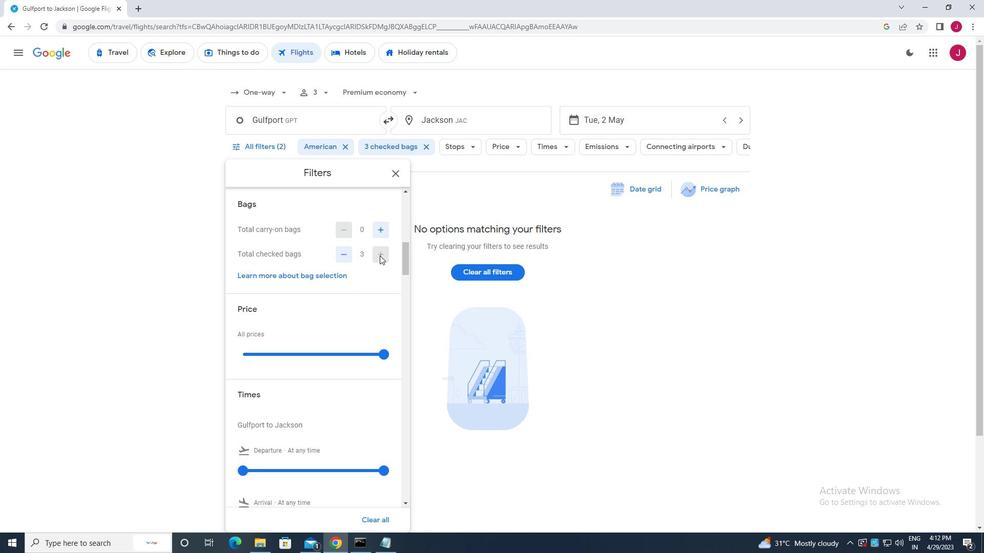 
Action: Mouse moved to (384, 300)
Screenshot: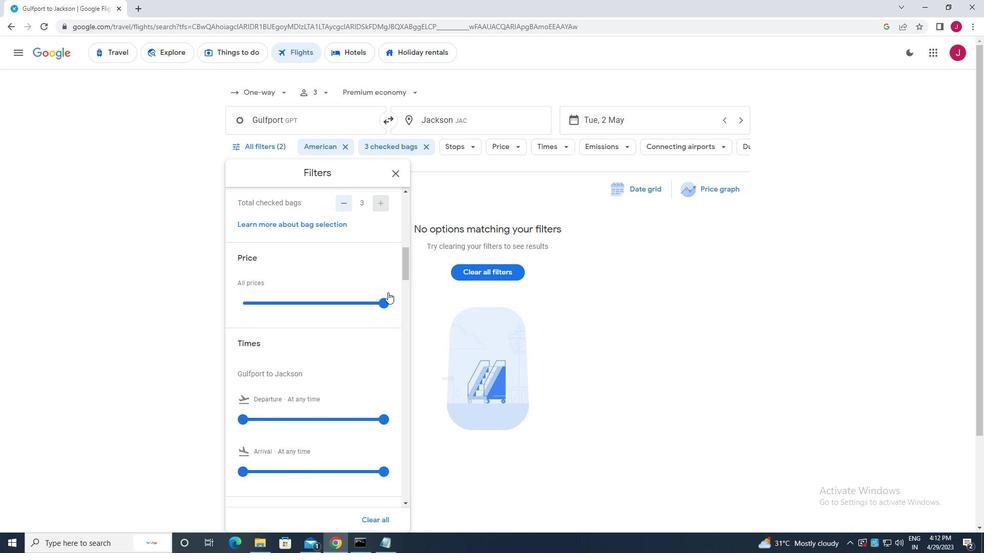 
Action: Mouse pressed left at (384, 300)
Screenshot: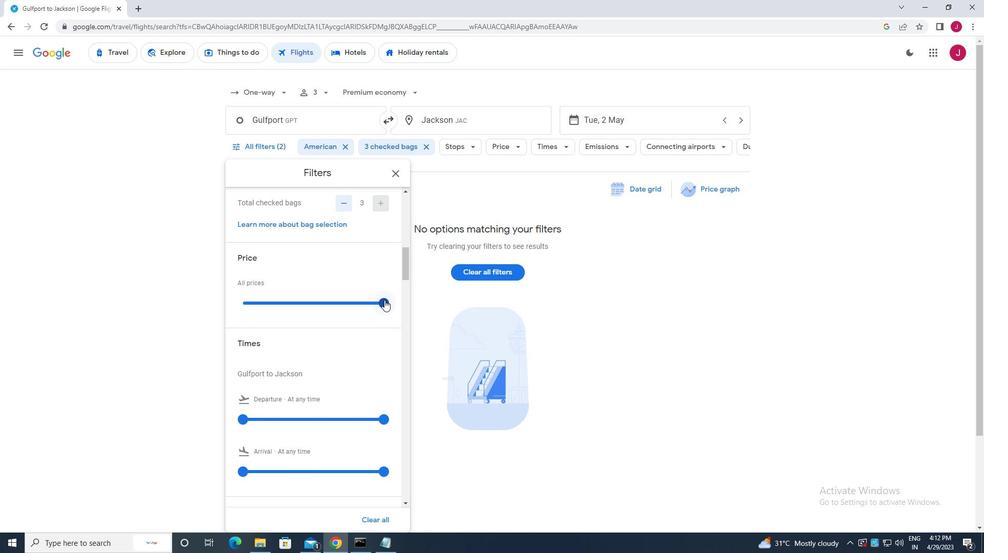 
Action: Mouse moved to (262, 305)
Screenshot: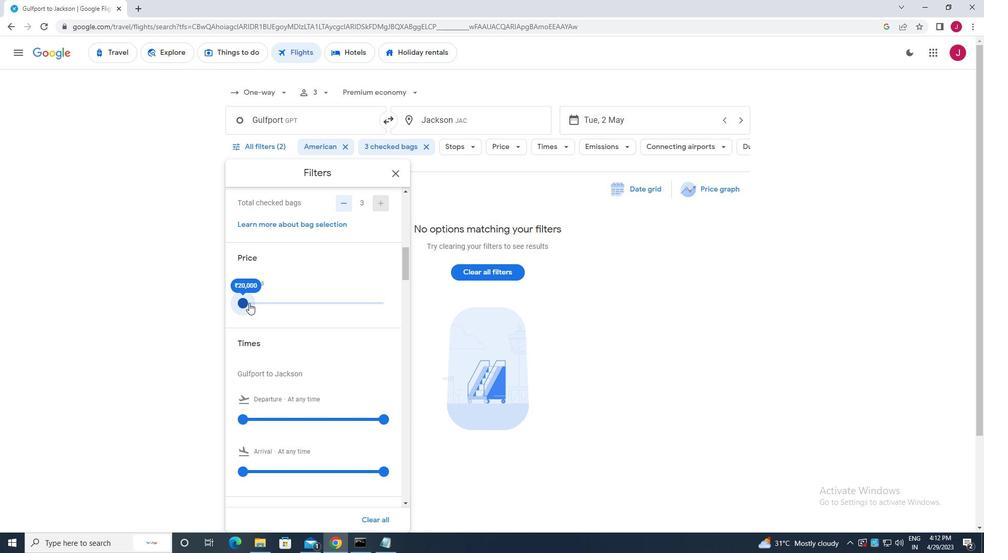 
Action: Mouse scrolled (262, 304) with delta (0, 0)
Screenshot: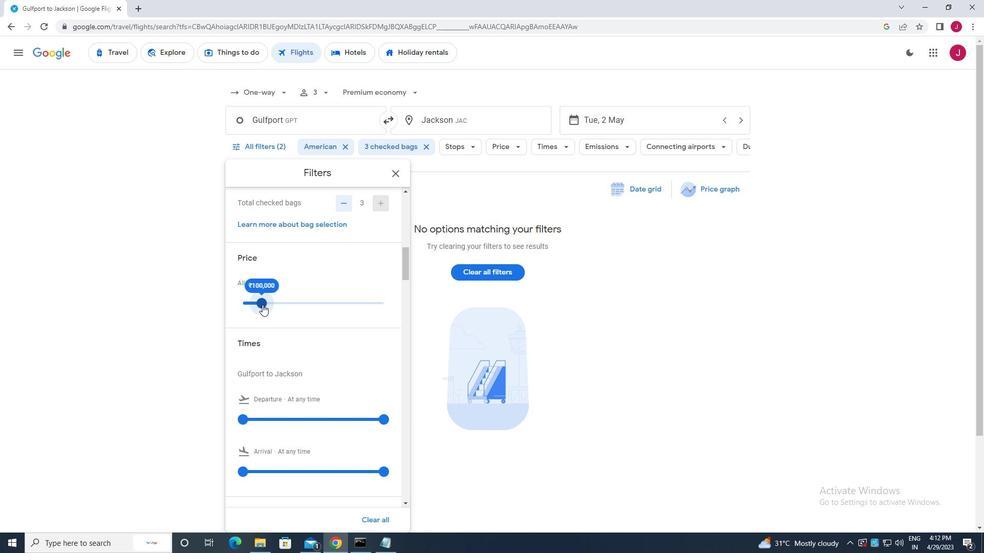 
Action: Mouse moved to (264, 251)
Screenshot: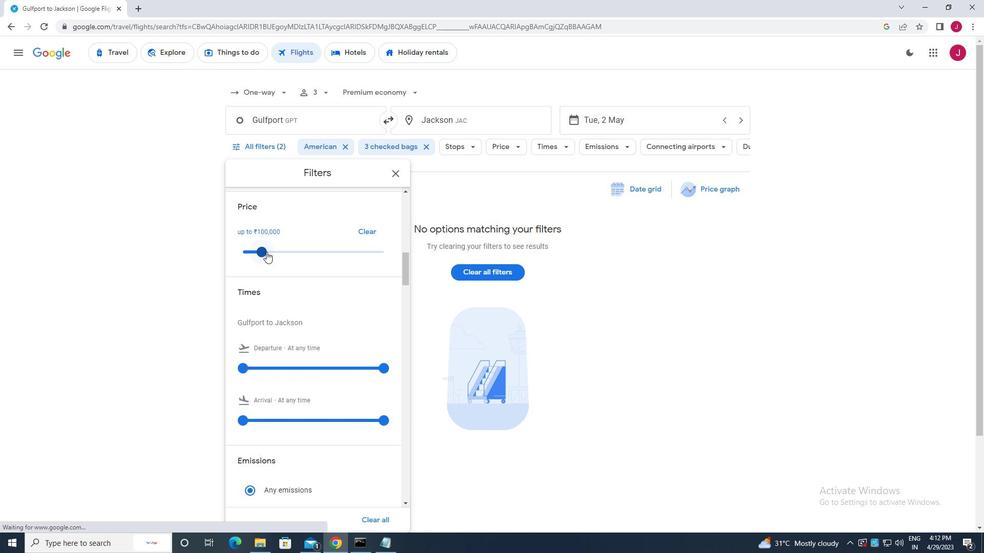 
Action: Mouse pressed left at (264, 251)
Screenshot: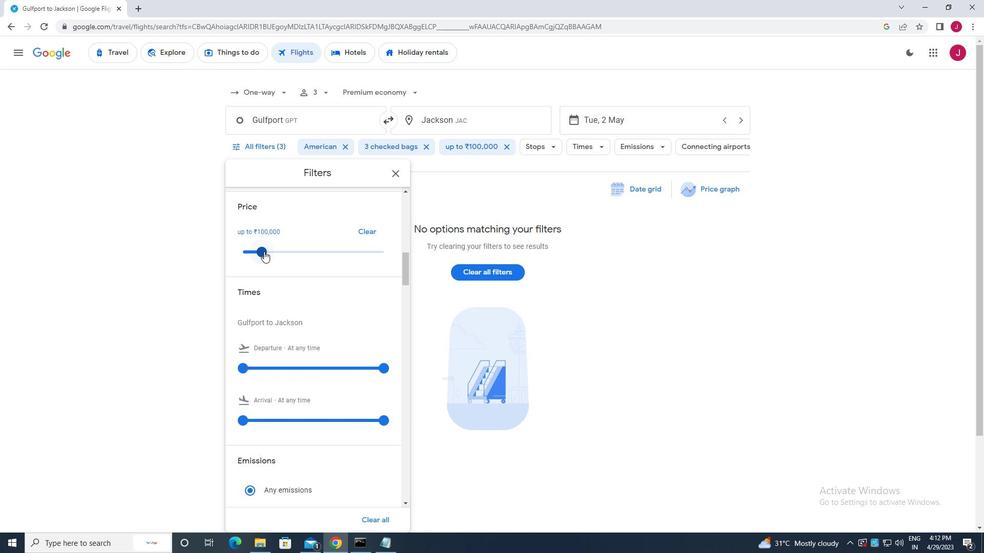 
Action: Mouse moved to (293, 275)
Screenshot: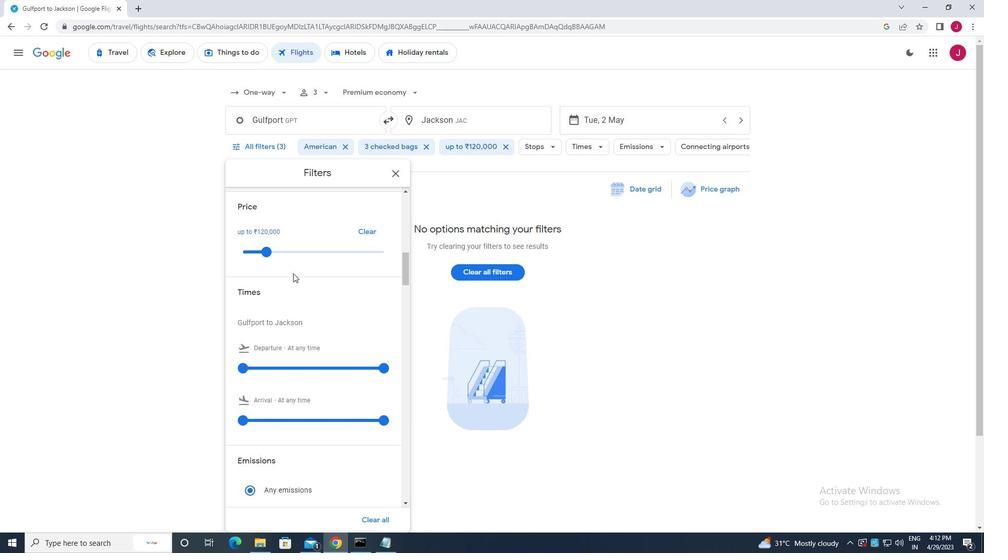
Action: Mouse scrolled (293, 275) with delta (0, 0)
Screenshot: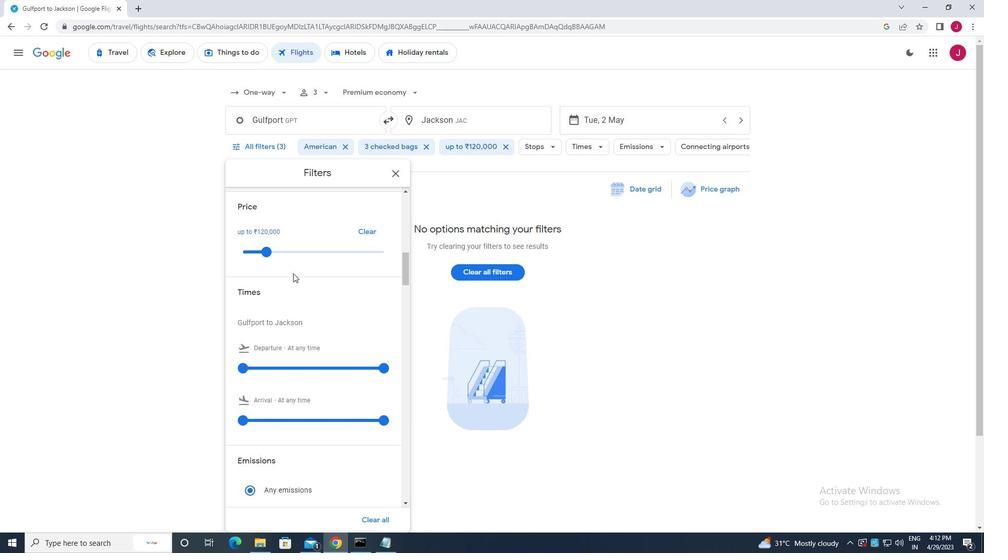 
Action: Mouse moved to (242, 316)
Screenshot: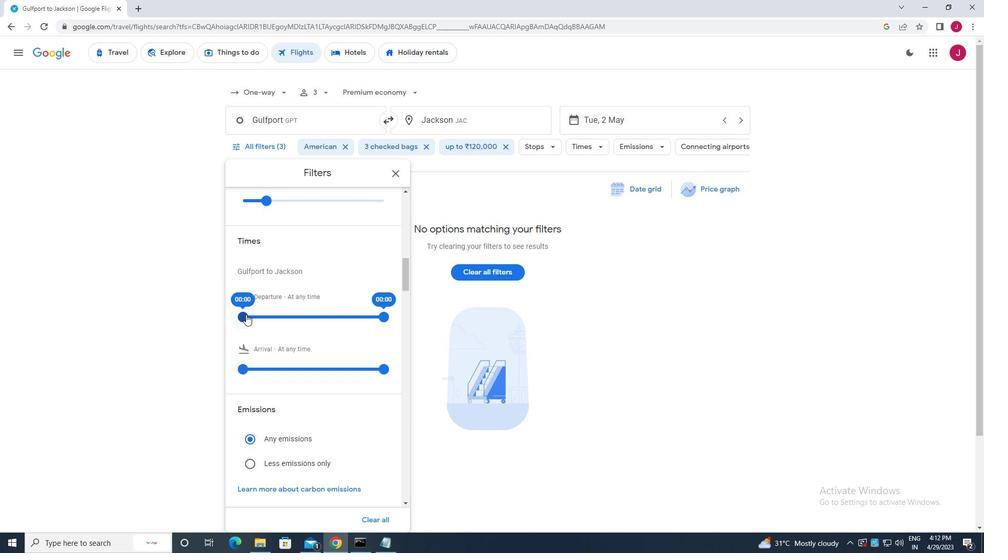 
Action: Mouse pressed left at (242, 316)
Screenshot: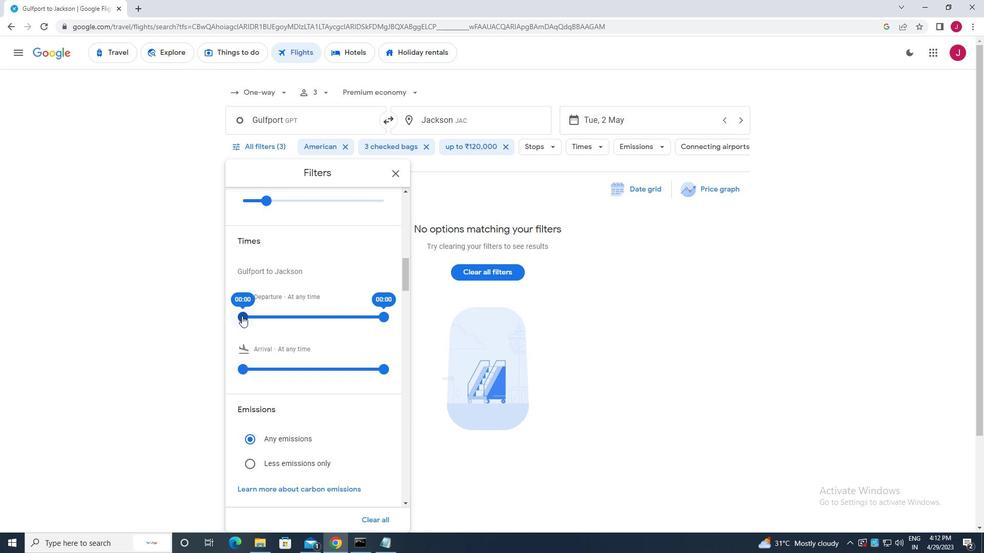 
Action: Mouse moved to (398, 165)
Screenshot: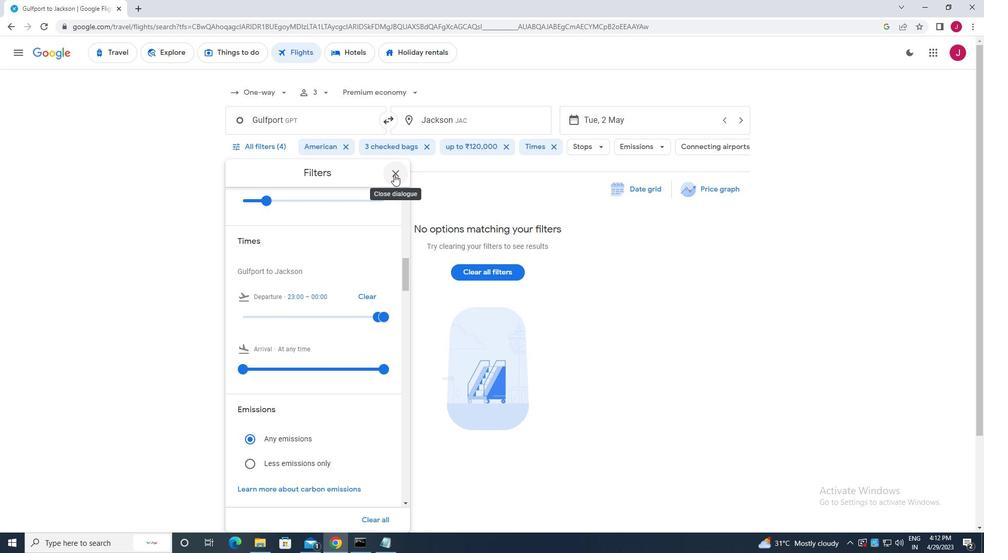 
Action: Mouse pressed left at (398, 165)
Screenshot: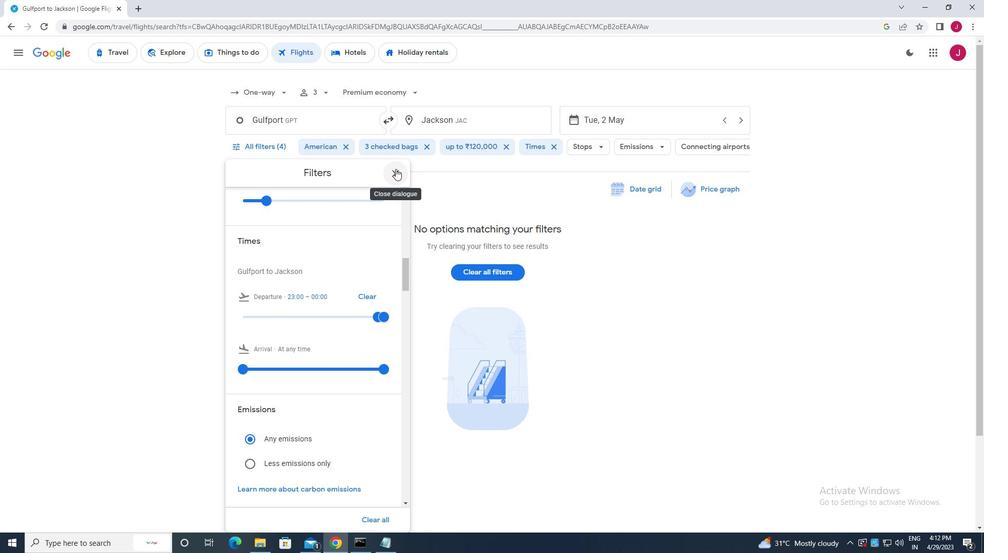 
Action: Mouse moved to (398, 166)
Screenshot: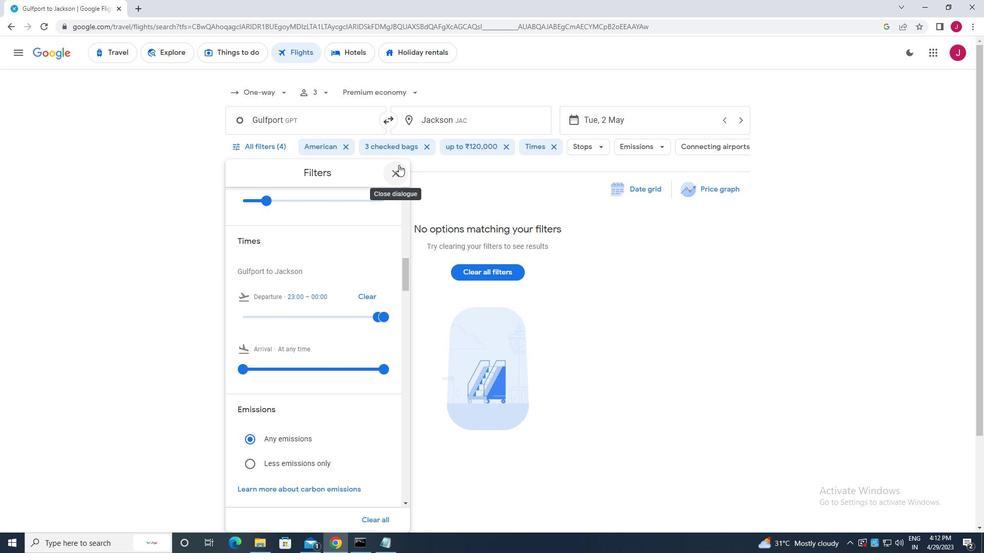 
